 Task: Find connections with filter location Hebi with filter topic #productmanagementwith filter profile language English with filter current company BASF's vegetable seeds business with filter school Rani Channamma University, Belagavi with filter industry Staffing and Recruiting with filter service category AssistanceAdvertising with filter keywords title Valet
Action: Mouse moved to (511, 78)
Screenshot: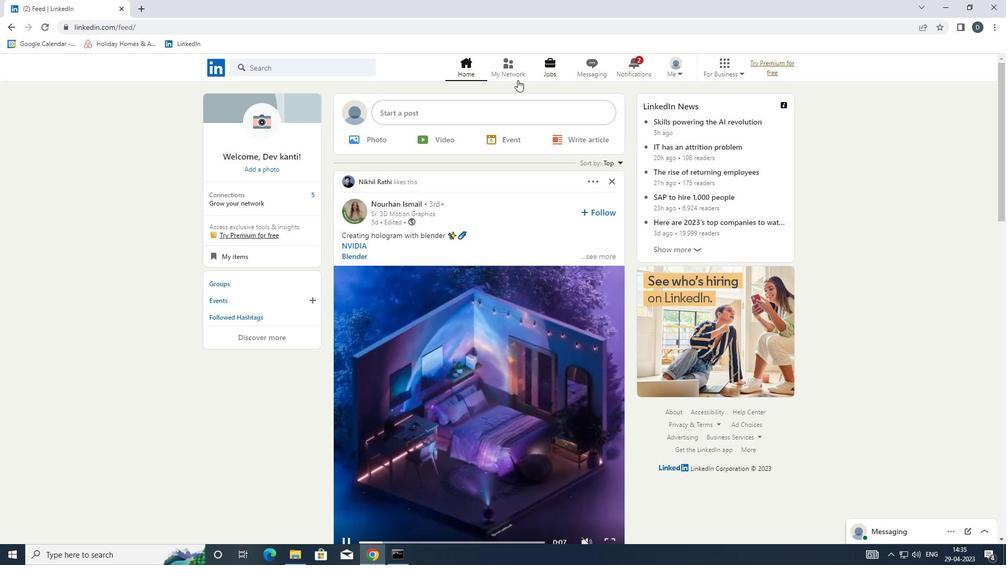 
Action: Mouse pressed left at (511, 78)
Screenshot: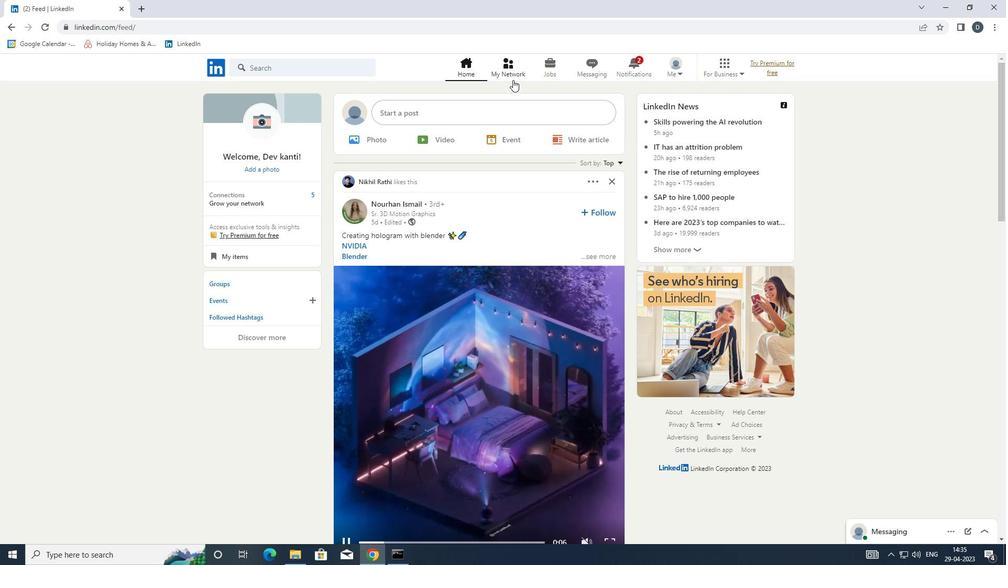 
Action: Mouse moved to (342, 128)
Screenshot: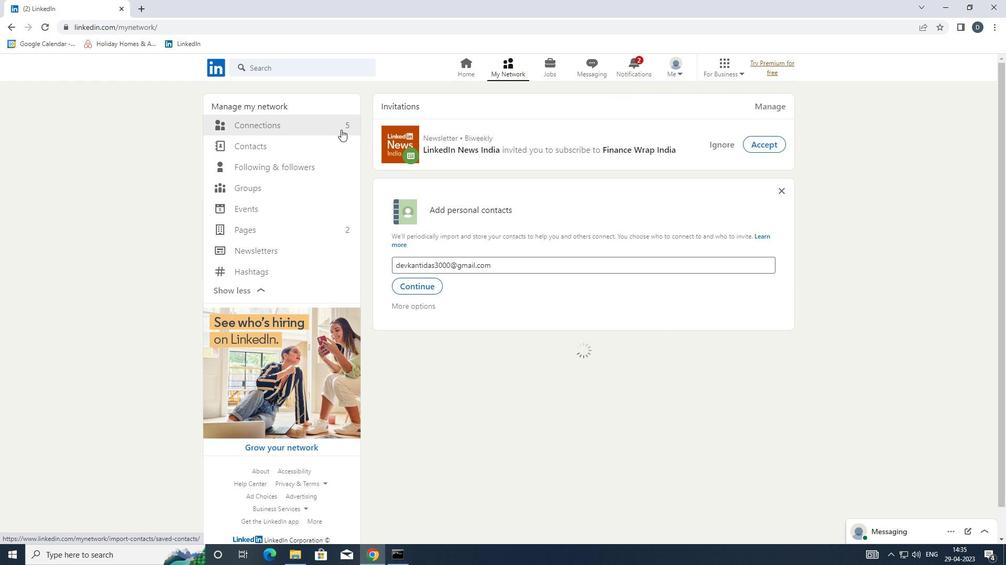 
Action: Mouse pressed left at (342, 128)
Screenshot: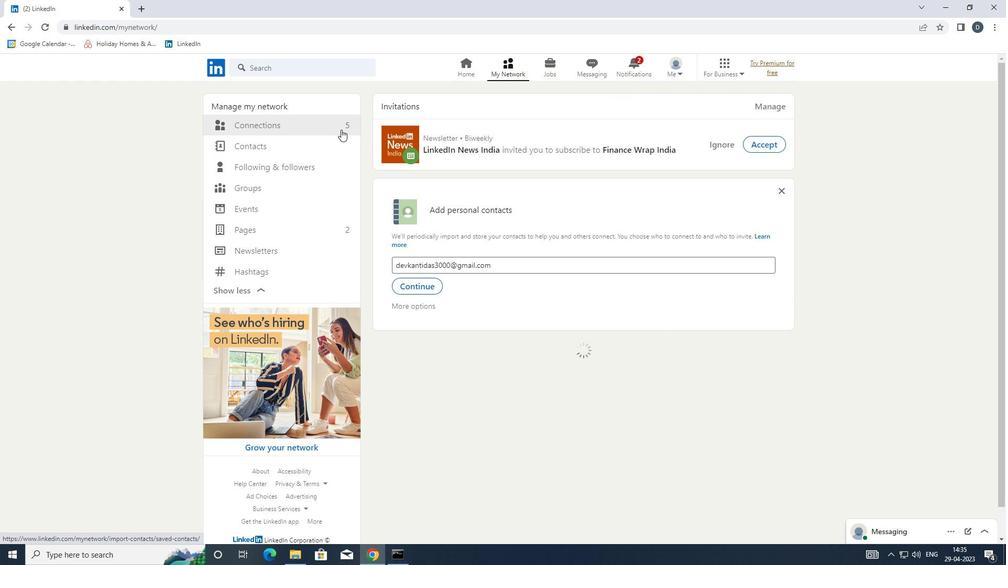 
Action: Mouse moved to (298, 125)
Screenshot: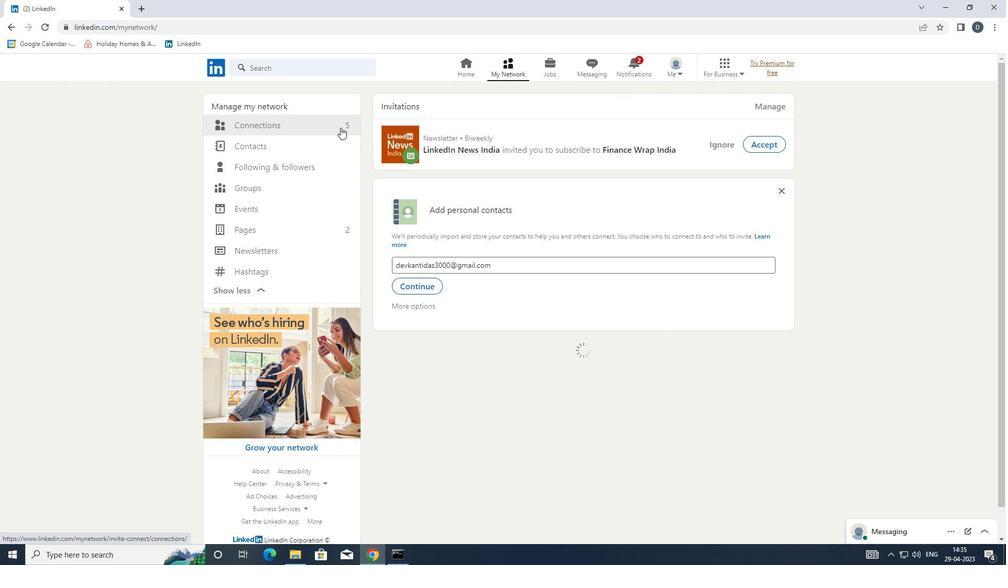 
Action: Mouse pressed left at (298, 125)
Screenshot: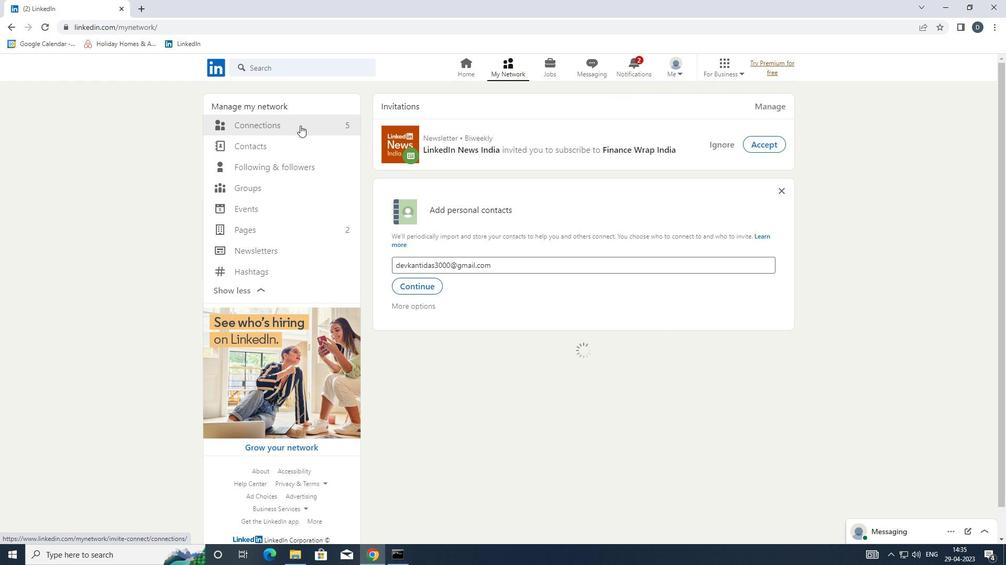 
Action: Mouse moved to (581, 127)
Screenshot: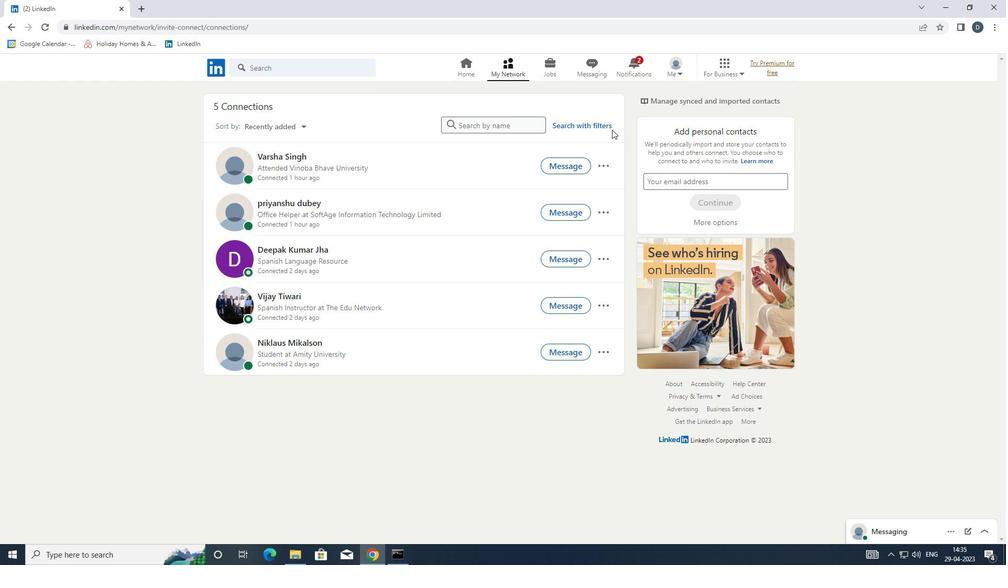 
Action: Mouse pressed left at (581, 127)
Screenshot: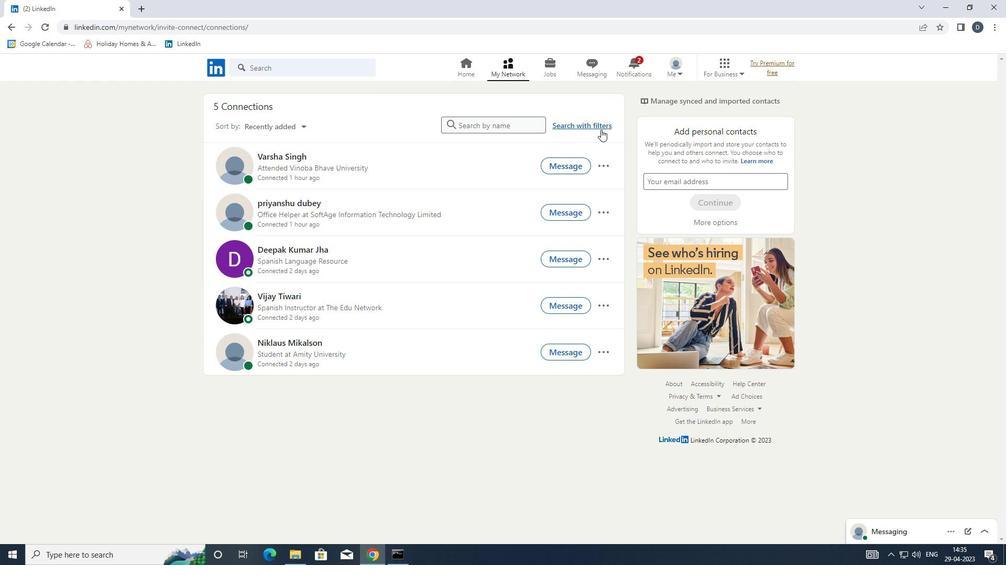 
Action: Mouse moved to (534, 102)
Screenshot: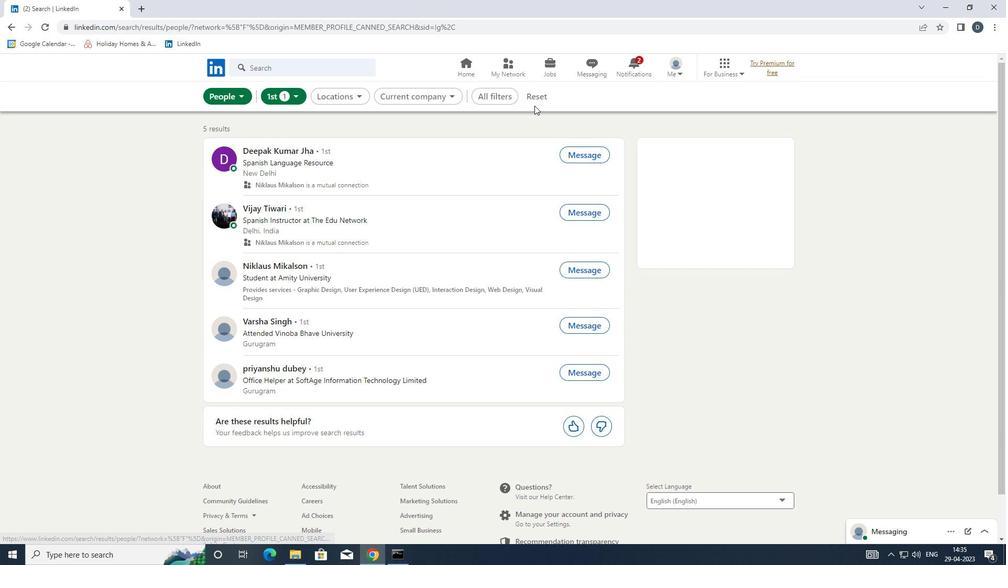
Action: Mouse pressed left at (534, 102)
Screenshot: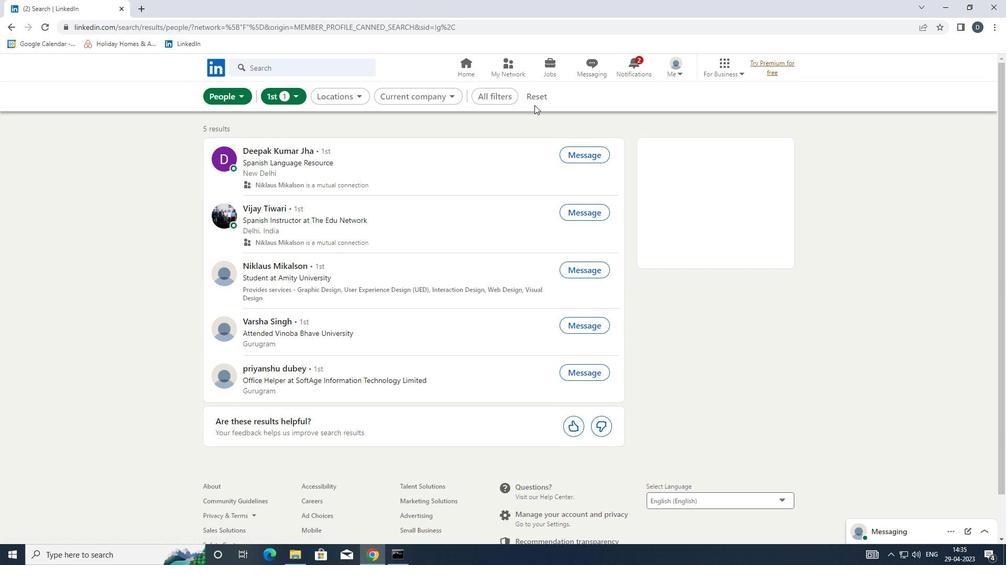 
Action: Mouse moved to (514, 97)
Screenshot: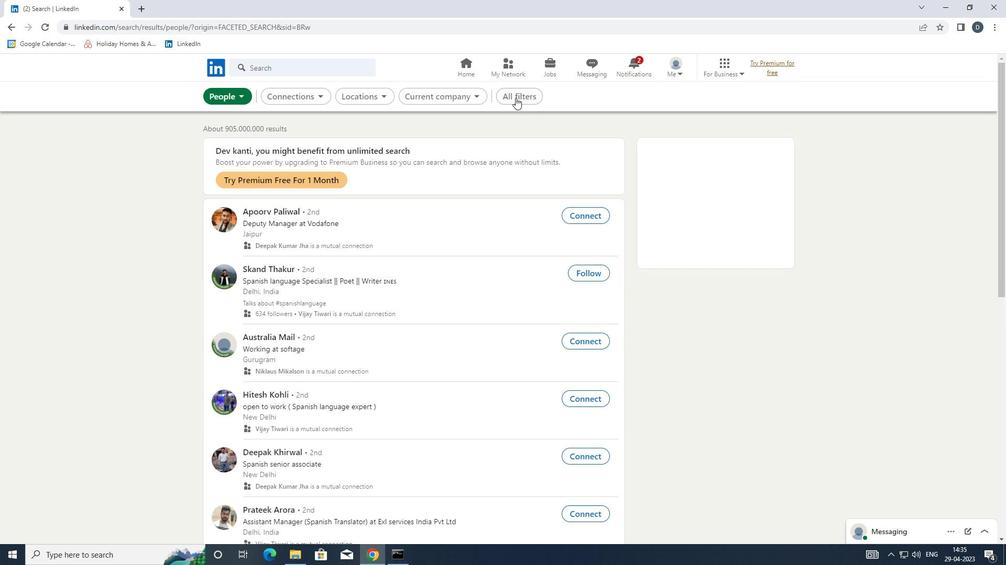 
Action: Mouse pressed left at (514, 97)
Screenshot: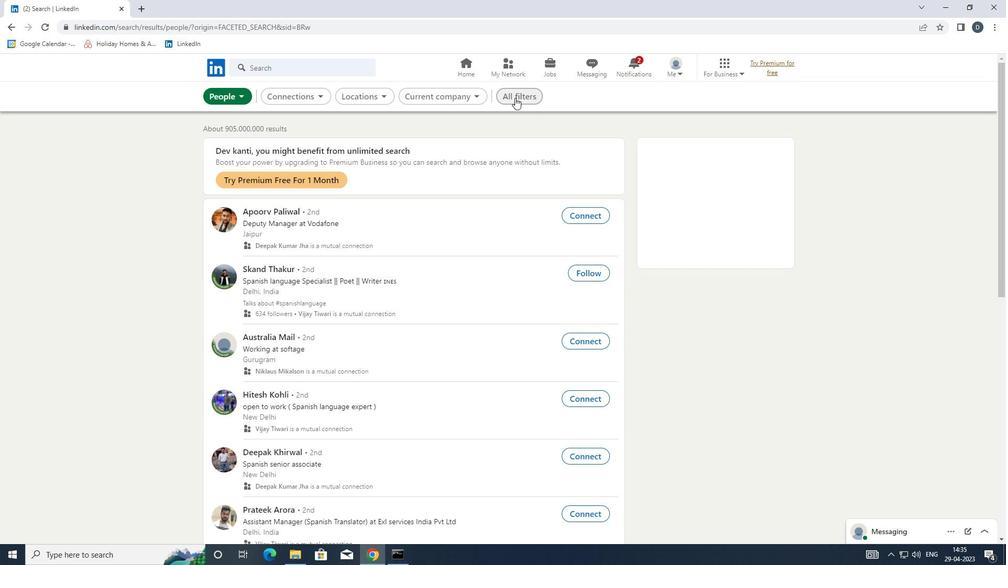 
Action: Mouse moved to (811, 336)
Screenshot: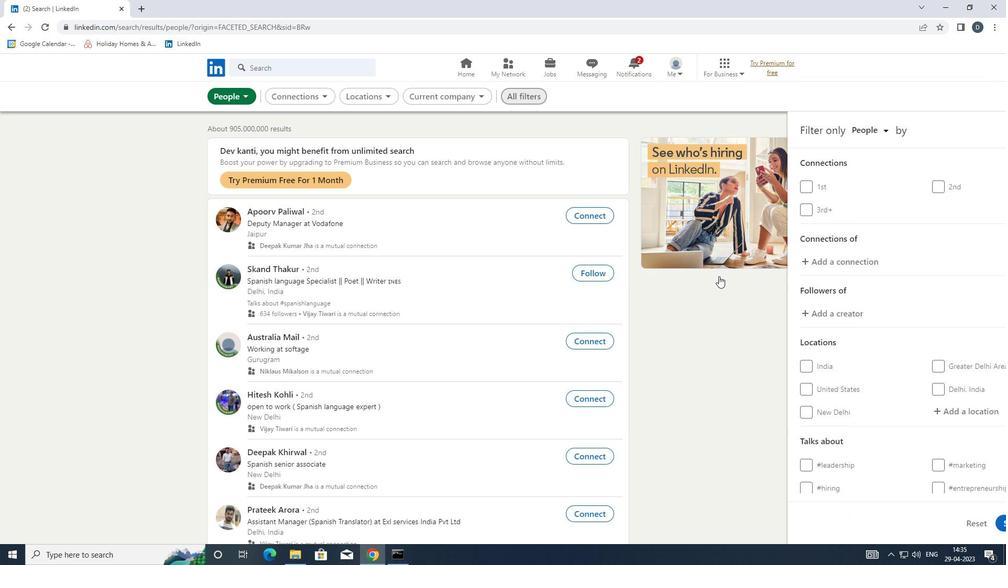 
Action: Mouse scrolled (811, 336) with delta (0, 0)
Screenshot: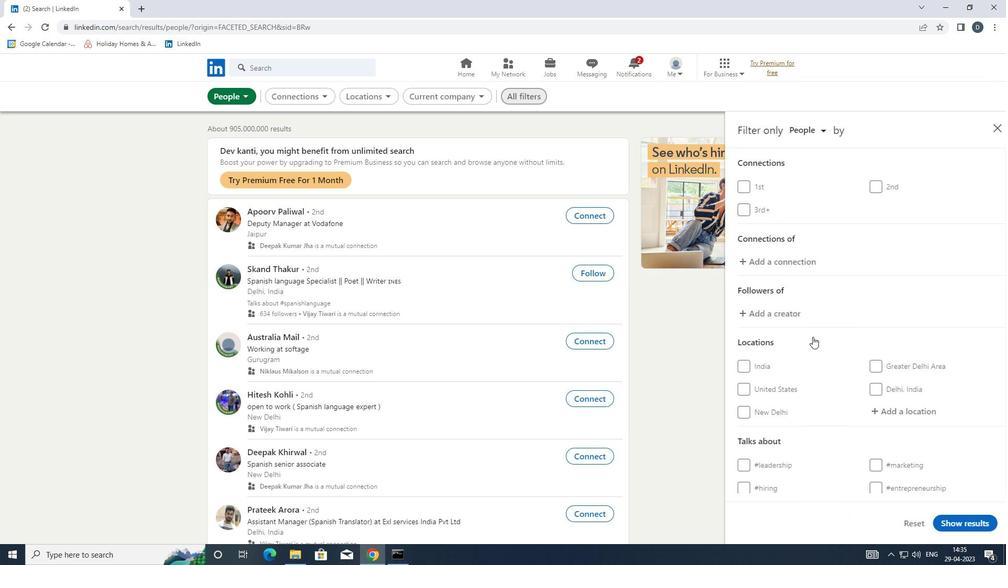 
Action: Mouse scrolled (811, 336) with delta (0, 0)
Screenshot: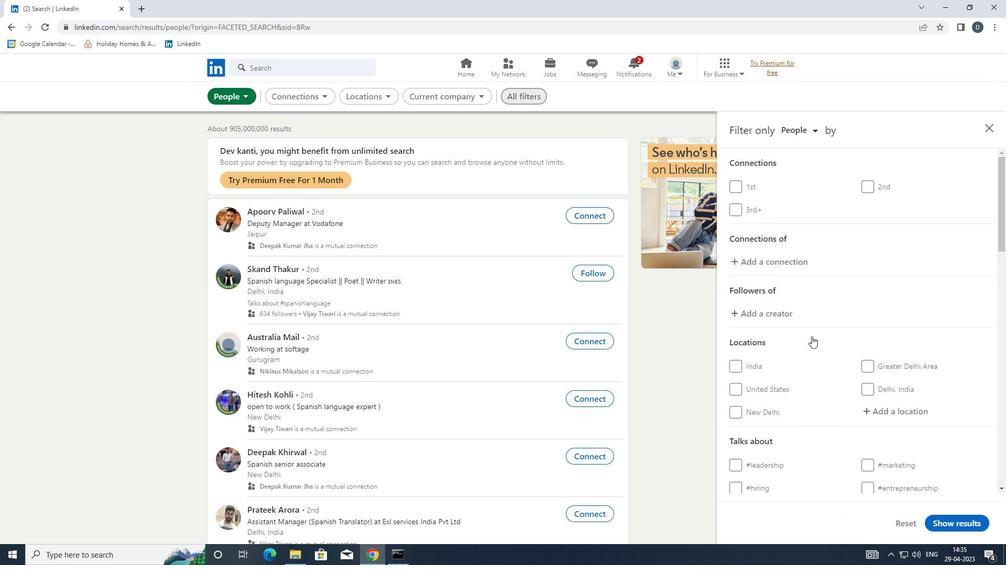 
Action: Mouse moved to (906, 314)
Screenshot: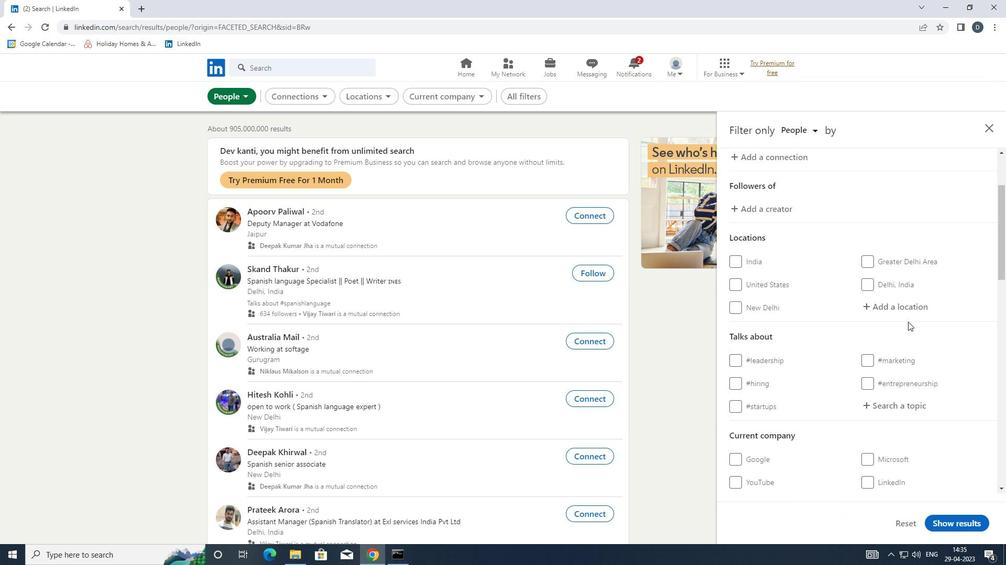 
Action: Mouse pressed left at (906, 314)
Screenshot: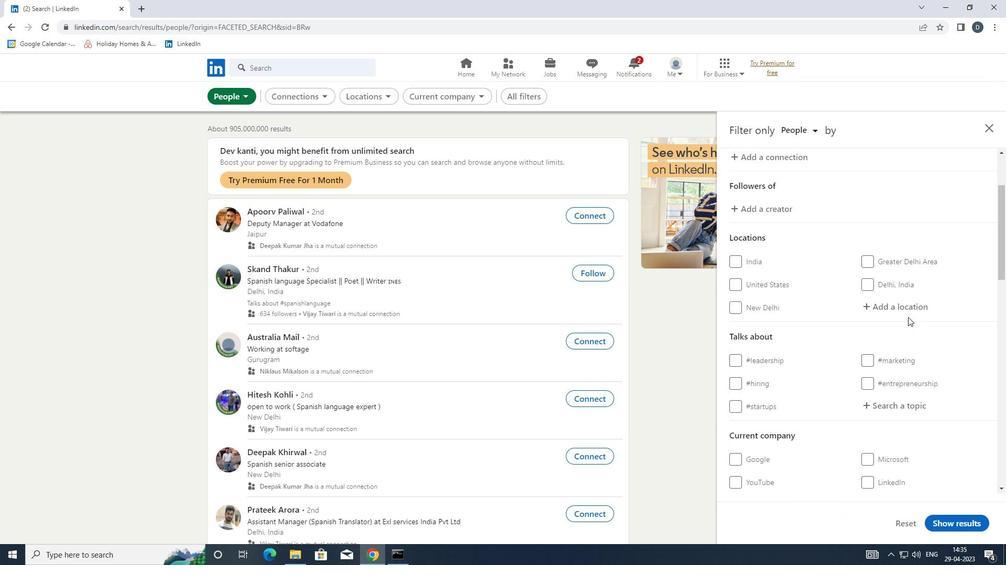 
Action: Mouse moved to (784, 346)
Screenshot: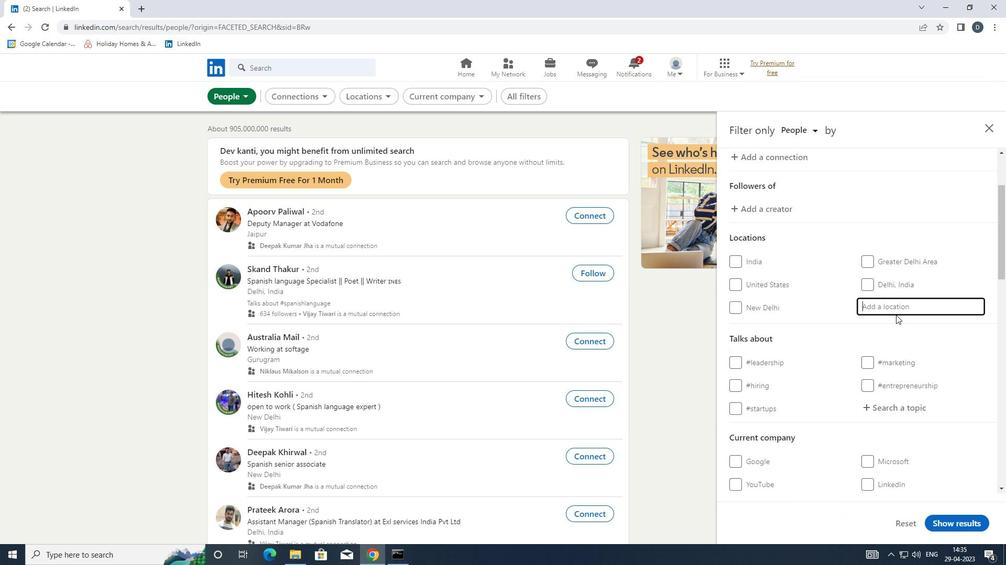 
Action: Key pressed <Key.shift>HEBI<Key.down><Key.enter>
Screenshot: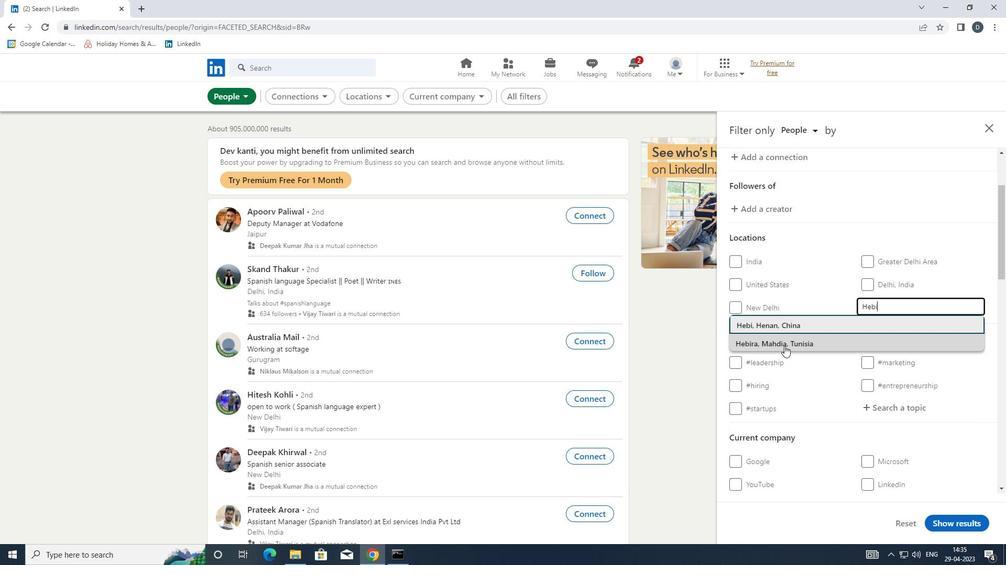
Action: Mouse scrolled (784, 345) with delta (0, 0)
Screenshot: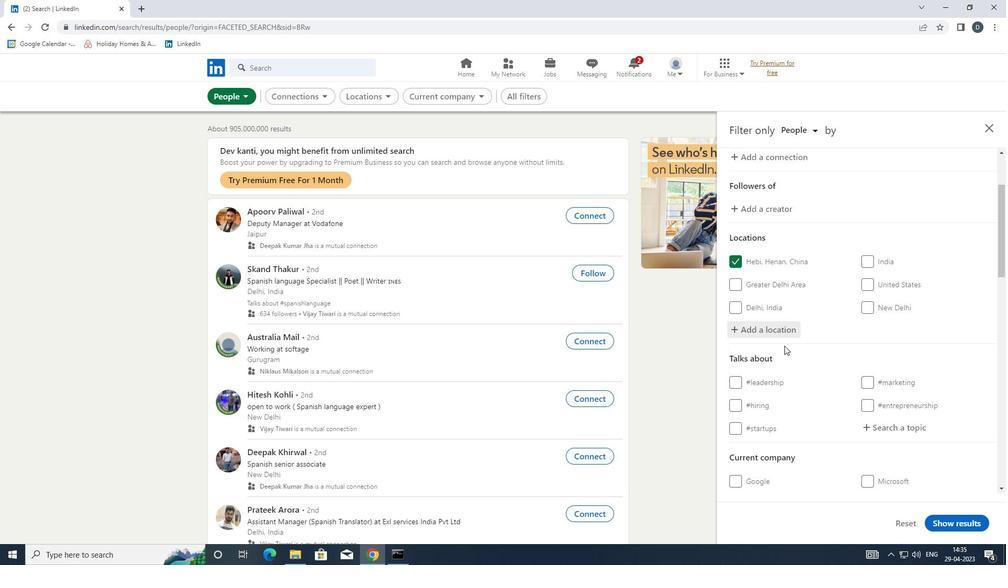 
Action: Mouse scrolled (784, 345) with delta (0, 0)
Screenshot: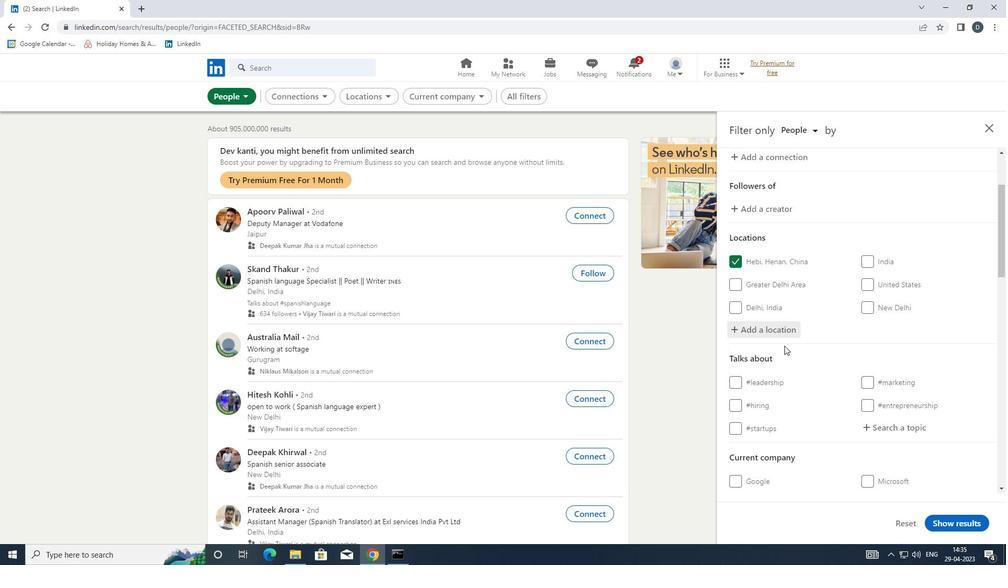 
Action: Mouse scrolled (784, 345) with delta (0, 0)
Screenshot: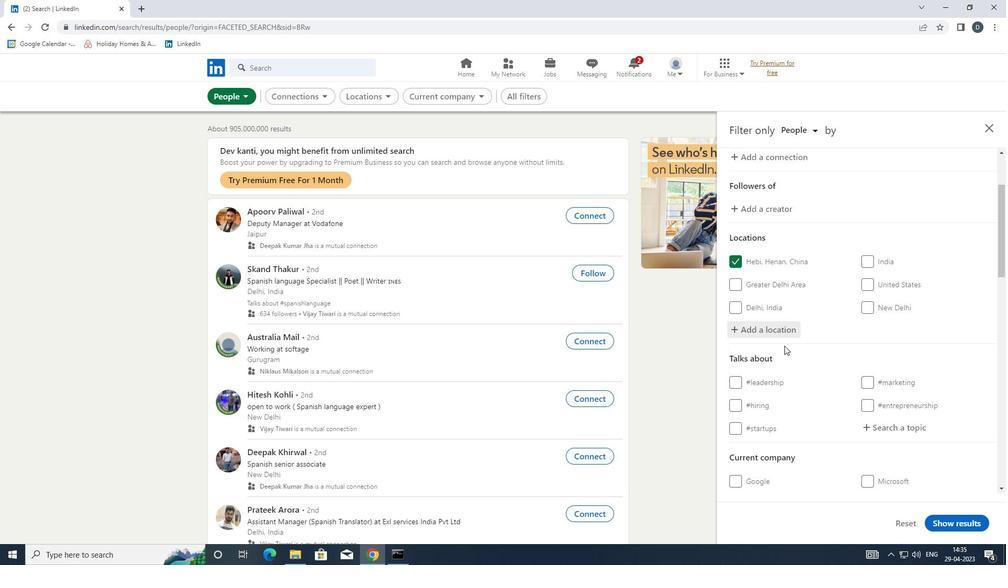 
Action: Mouse moved to (895, 268)
Screenshot: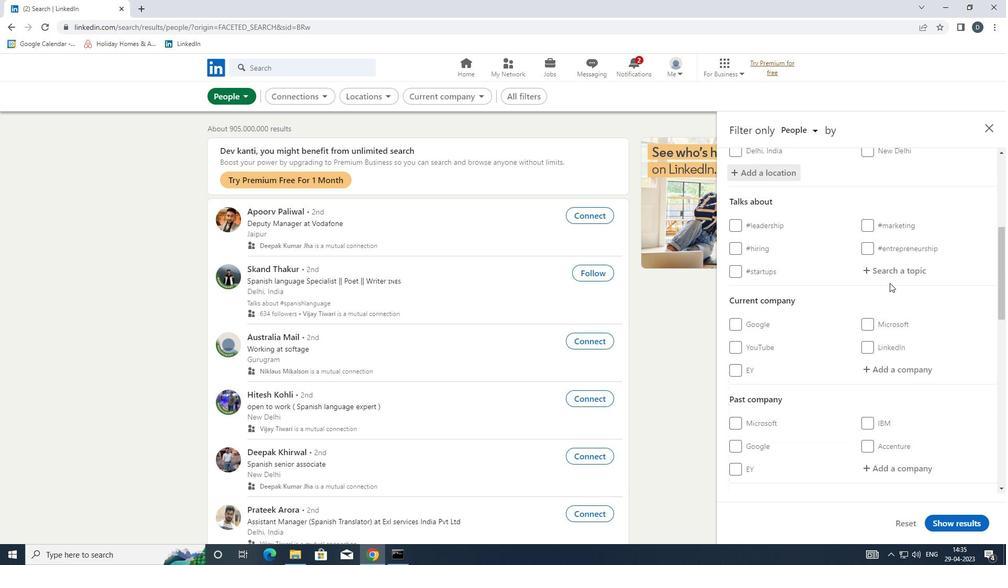 
Action: Mouse pressed left at (895, 268)
Screenshot: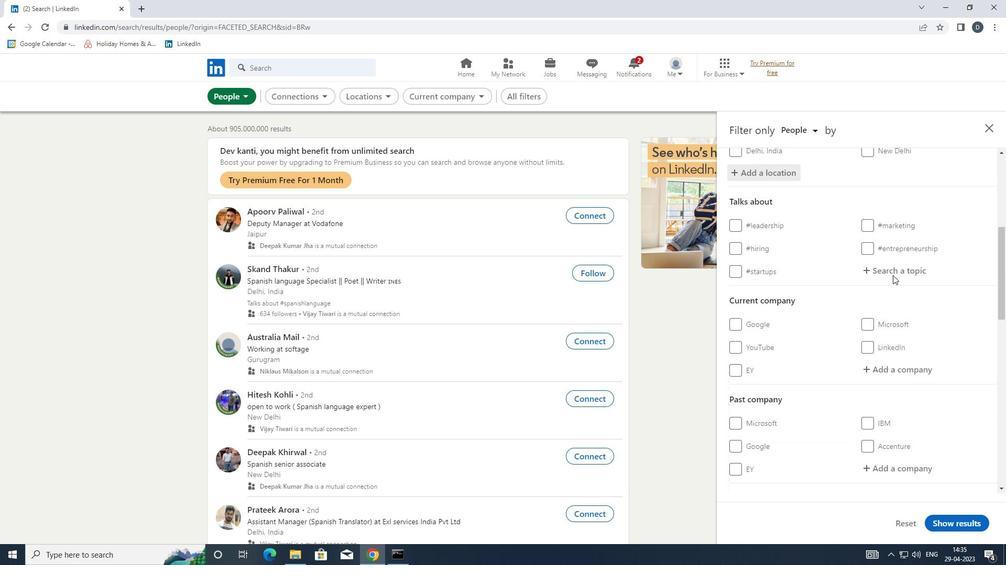 
Action: Mouse moved to (876, 264)
Screenshot: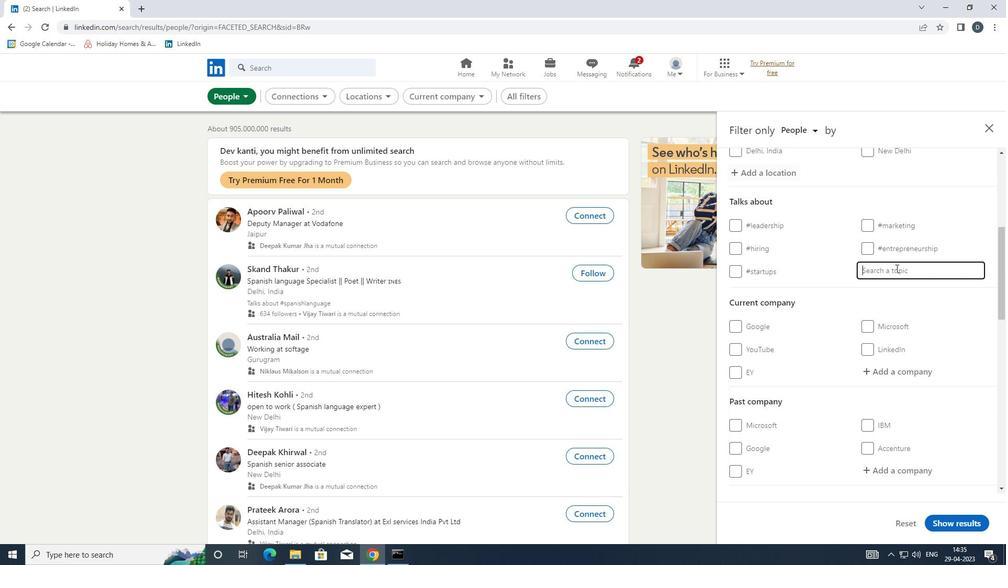 
Action: Key pressed <Key.shift>
Screenshot: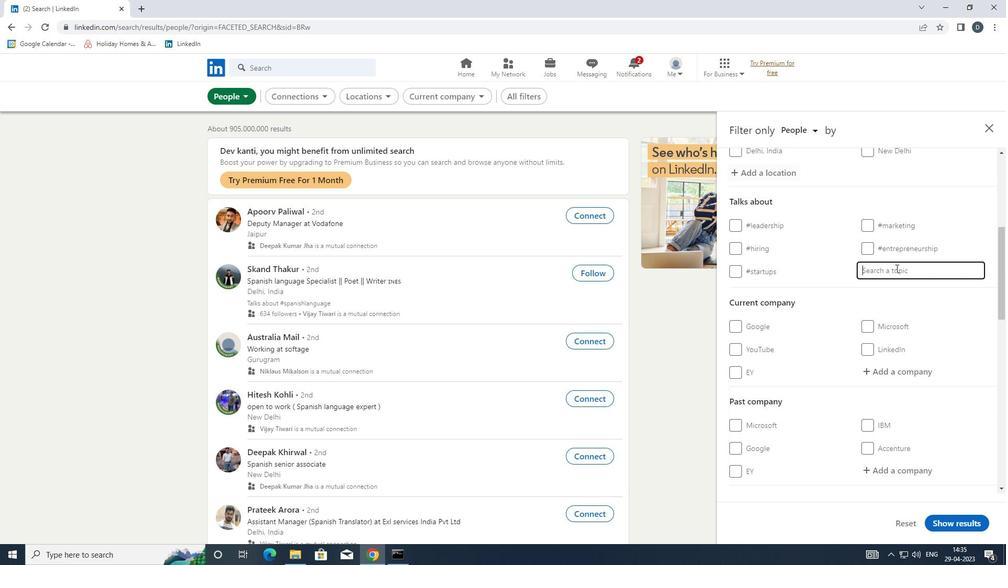 
Action: Mouse moved to (791, 275)
Screenshot: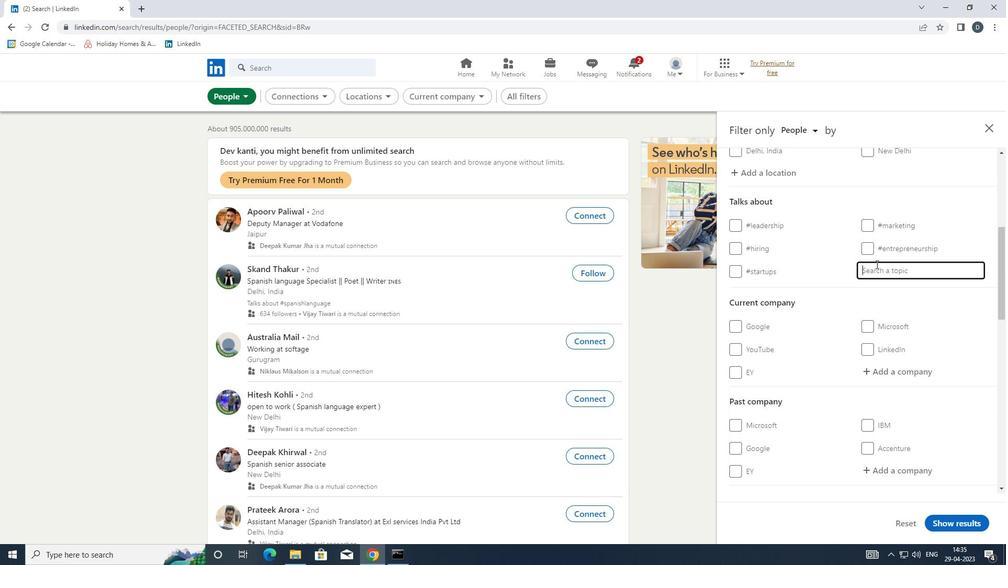 
Action: Key pressed <Key.shift>#PRODUCTMANAGEMENT
Screenshot: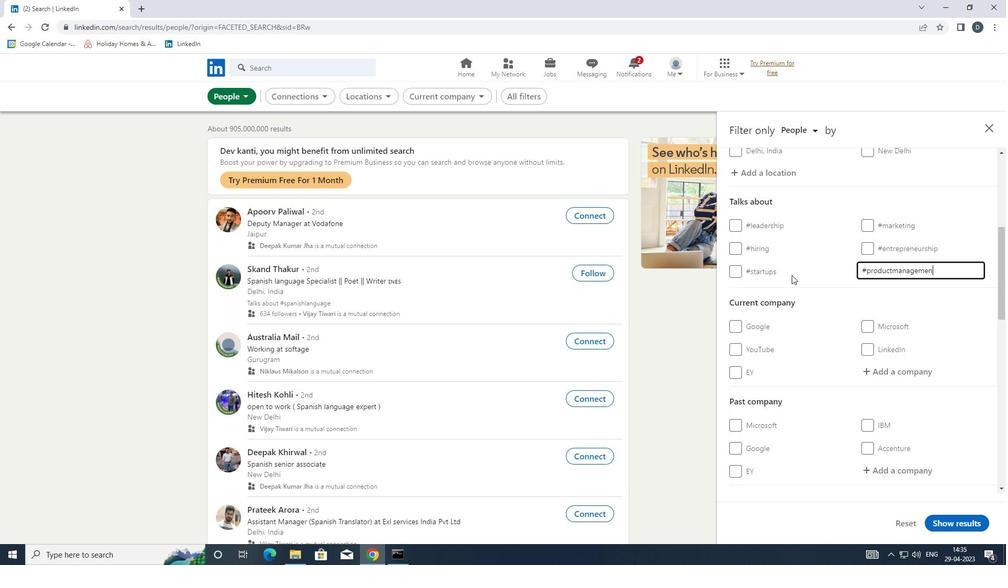 
Action: Mouse moved to (910, 313)
Screenshot: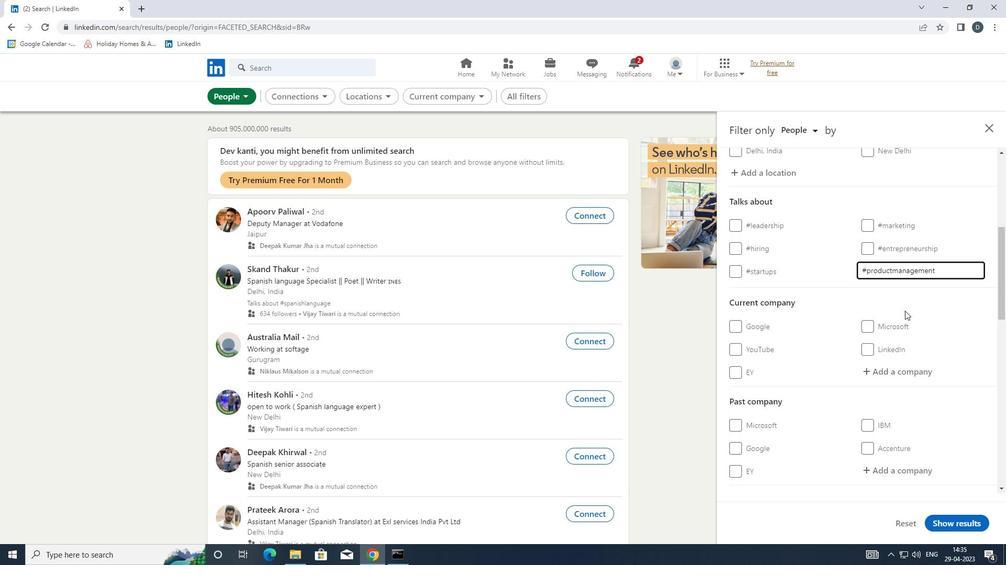 
Action: Mouse scrolled (910, 312) with delta (0, 0)
Screenshot: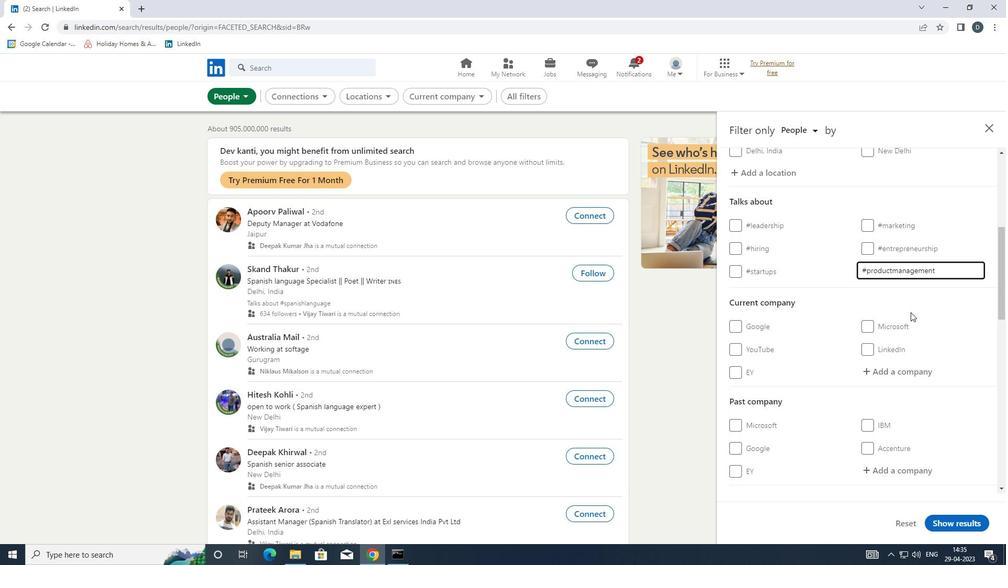 
Action: Mouse scrolled (910, 312) with delta (0, 0)
Screenshot: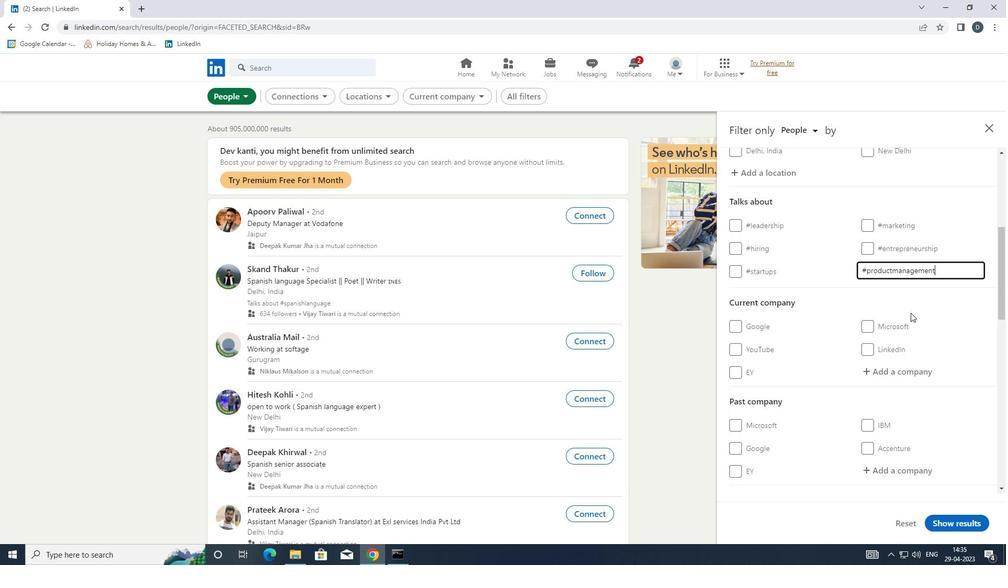 
Action: Mouse scrolled (910, 312) with delta (0, 0)
Screenshot: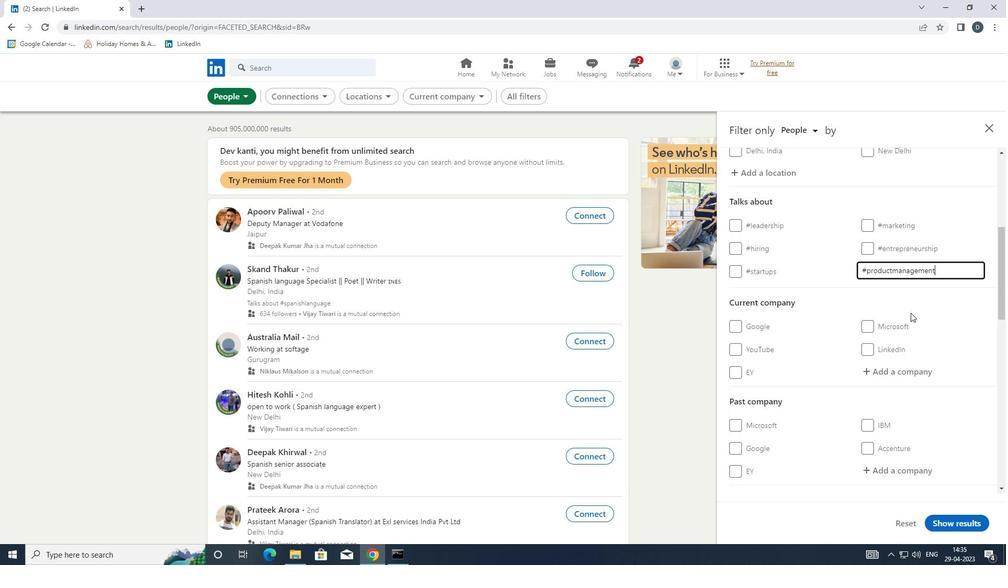 
Action: Mouse moved to (910, 291)
Screenshot: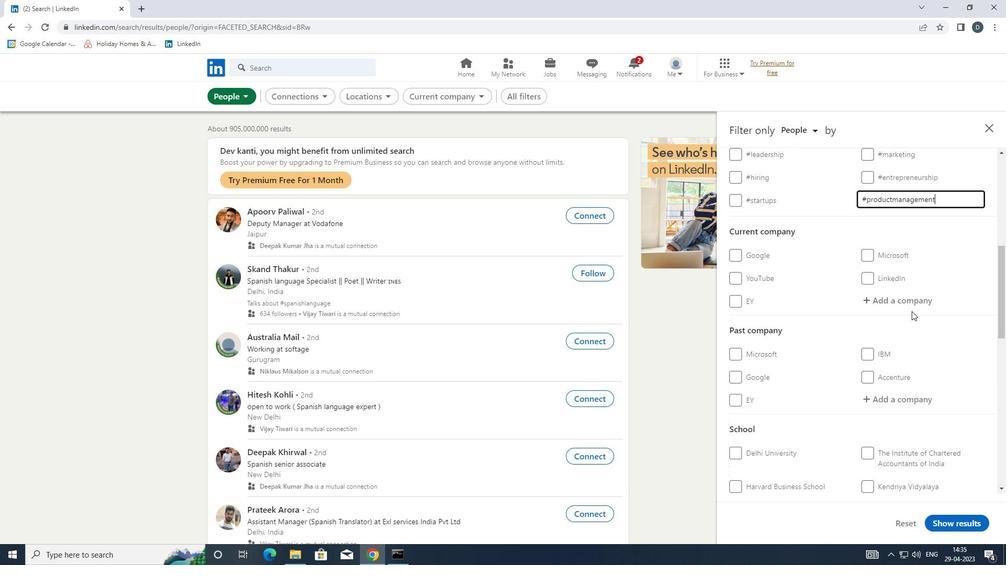 
Action: Mouse scrolled (910, 290) with delta (0, 0)
Screenshot: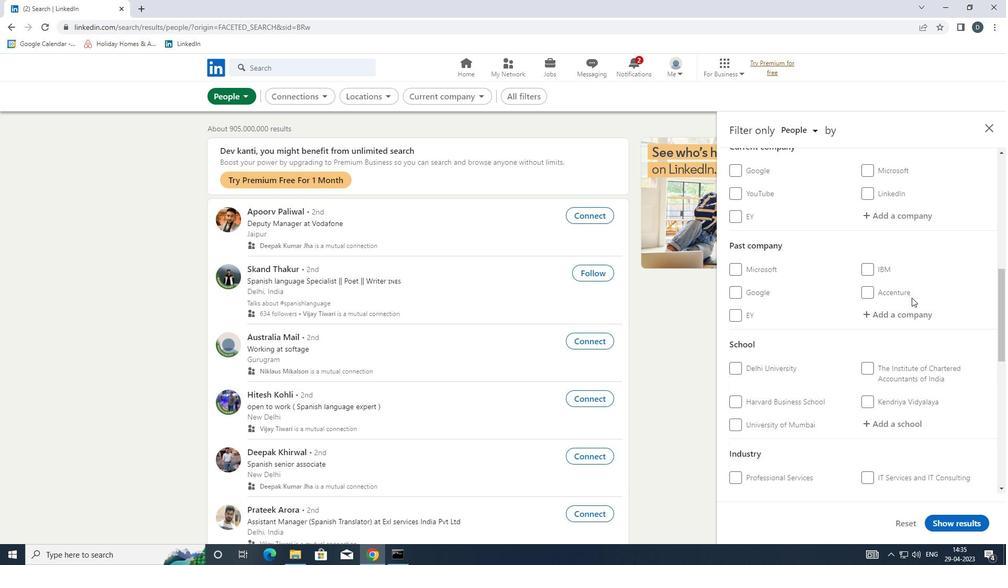 
Action: Mouse scrolled (910, 290) with delta (0, 0)
Screenshot: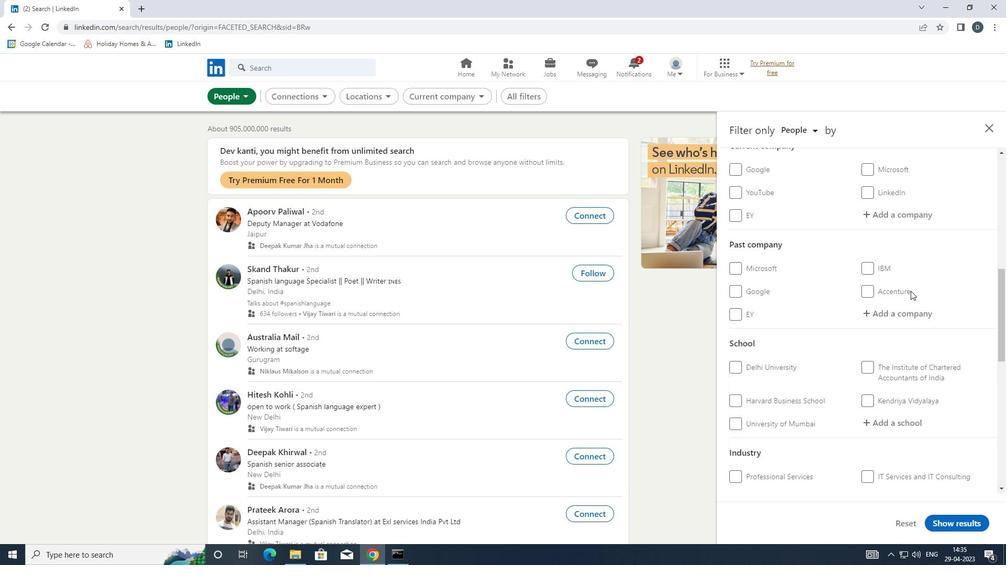 
Action: Mouse scrolled (910, 290) with delta (0, 0)
Screenshot: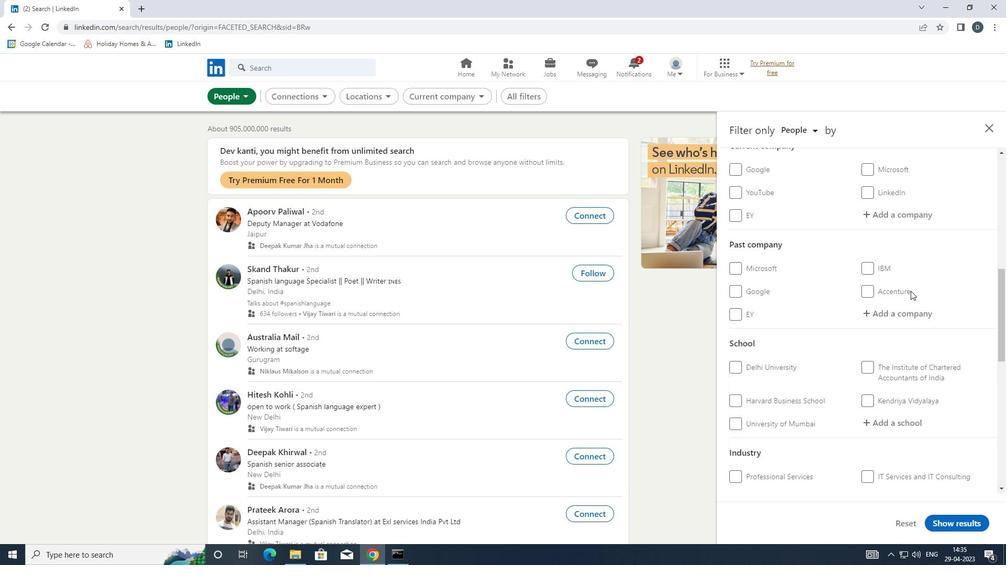 
Action: Mouse scrolled (910, 290) with delta (0, 0)
Screenshot: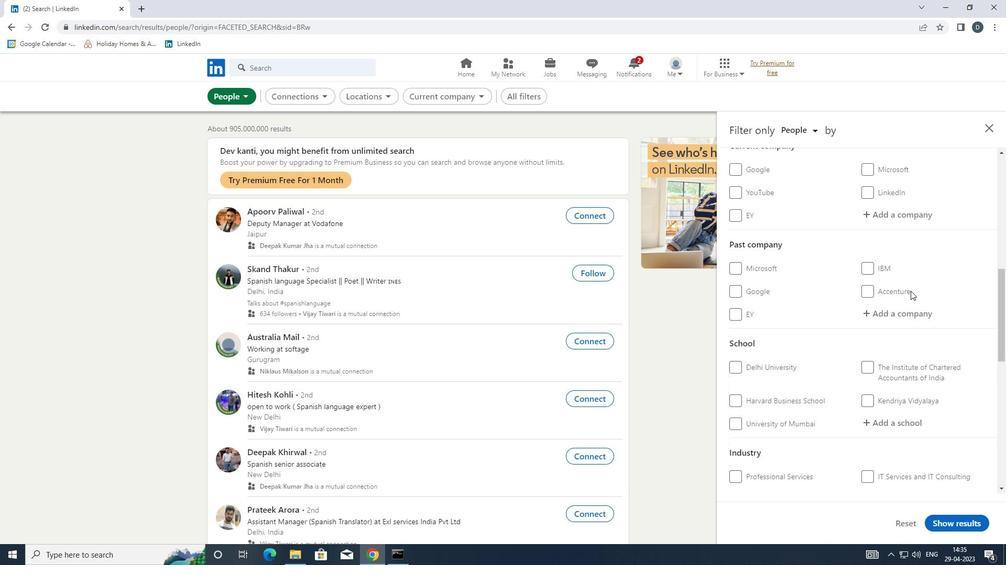 
Action: Mouse scrolled (910, 290) with delta (0, 0)
Screenshot: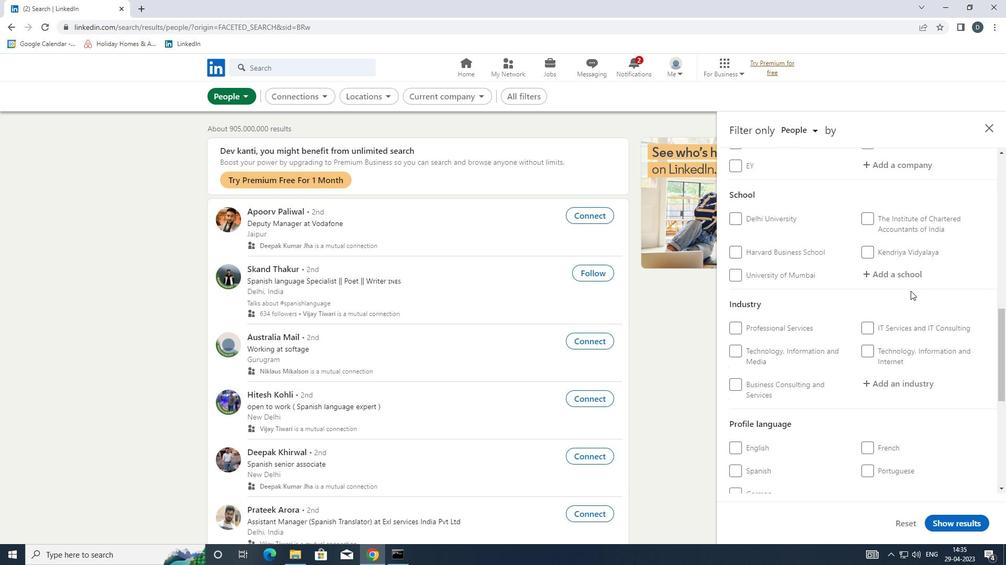 
Action: Mouse scrolled (910, 290) with delta (0, 0)
Screenshot: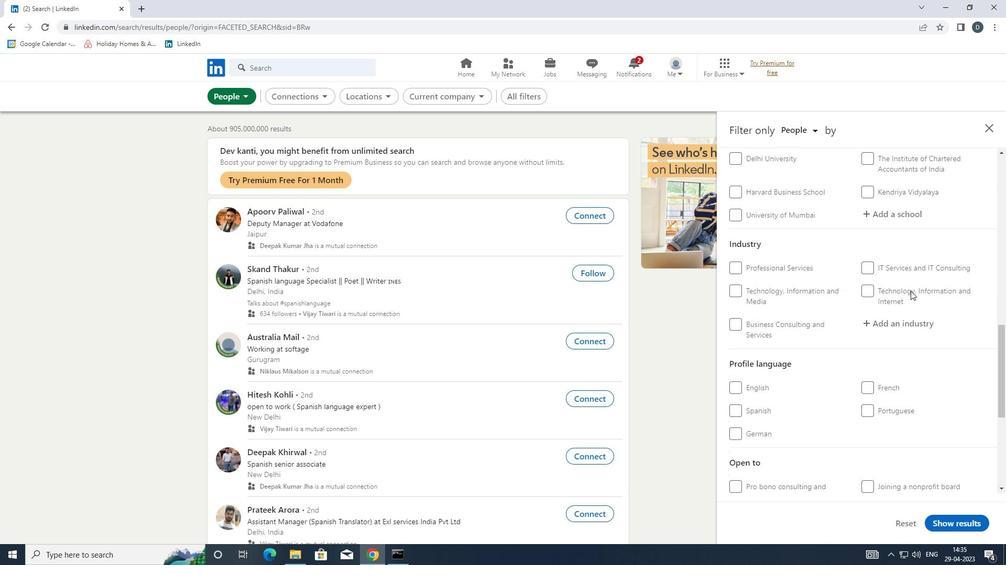
Action: Mouse moved to (752, 286)
Screenshot: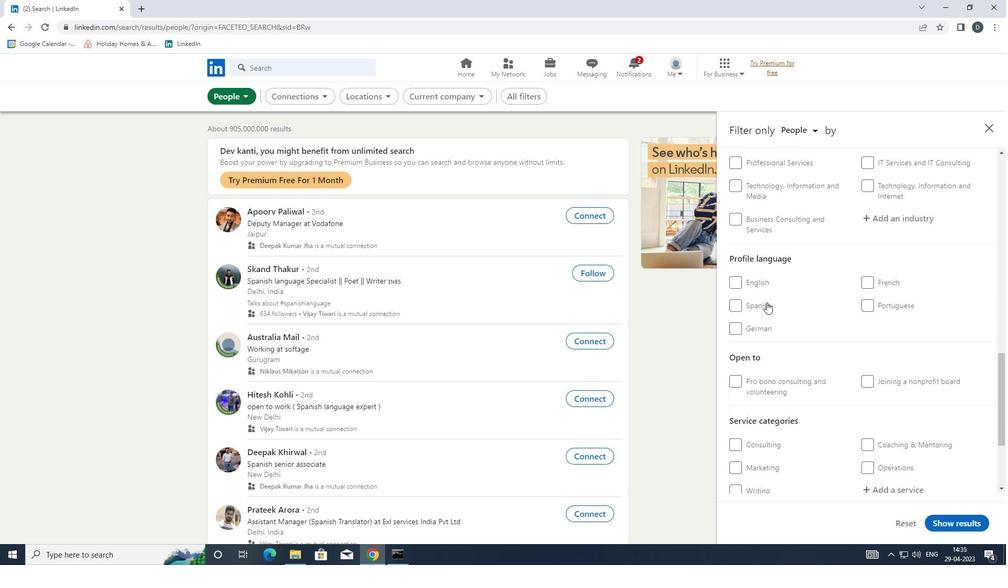 
Action: Mouse pressed left at (752, 286)
Screenshot: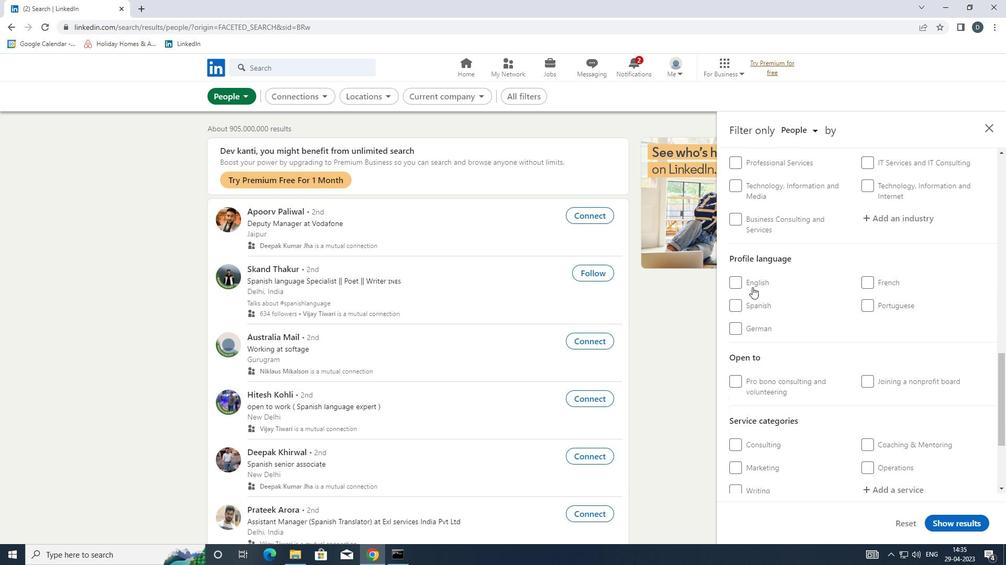 
Action: Mouse moved to (782, 290)
Screenshot: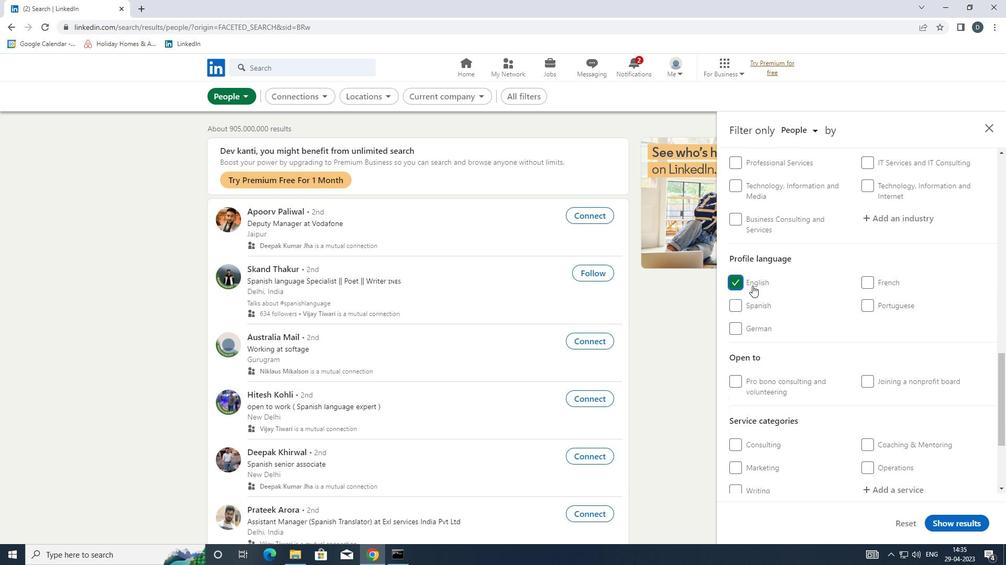 
Action: Mouse scrolled (782, 290) with delta (0, 0)
Screenshot: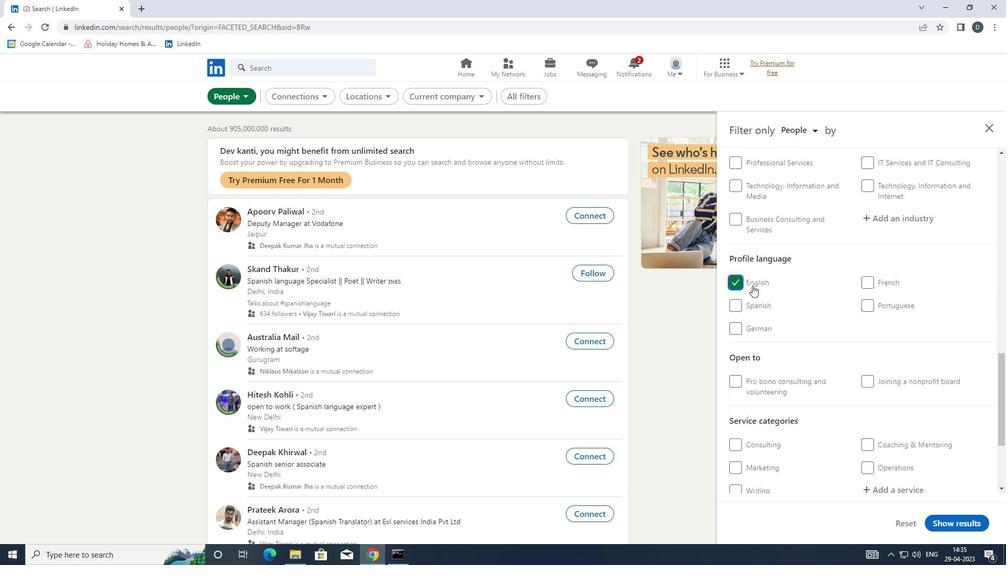 
Action: Mouse scrolled (782, 290) with delta (0, 0)
Screenshot: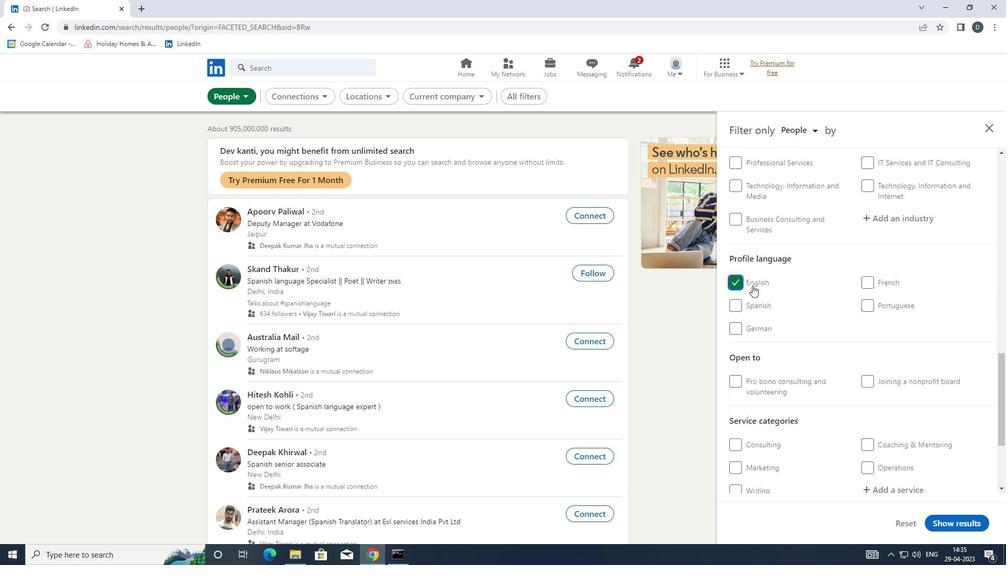 
Action: Mouse scrolled (782, 290) with delta (0, 0)
Screenshot: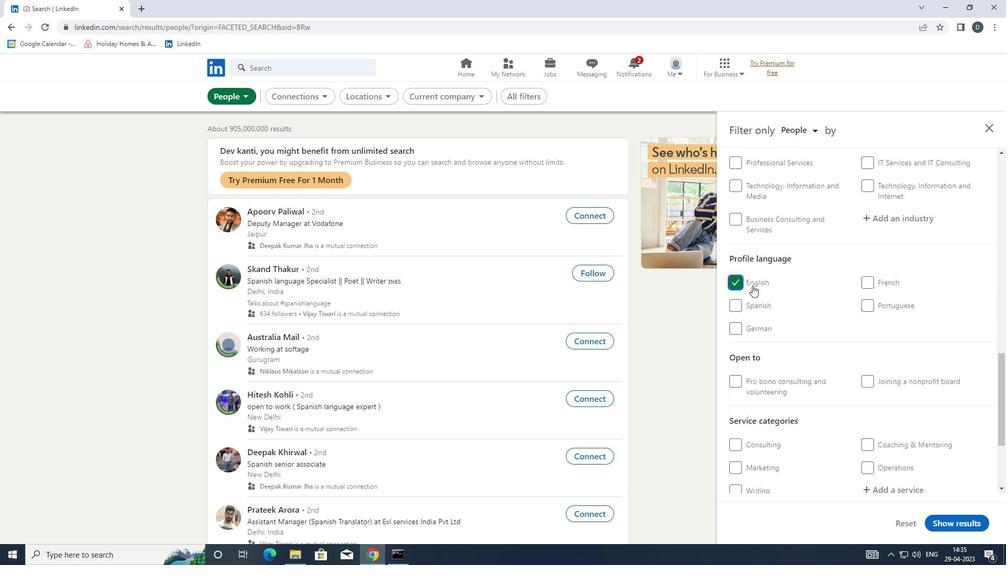
Action: Mouse scrolled (782, 290) with delta (0, 0)
Screenshot: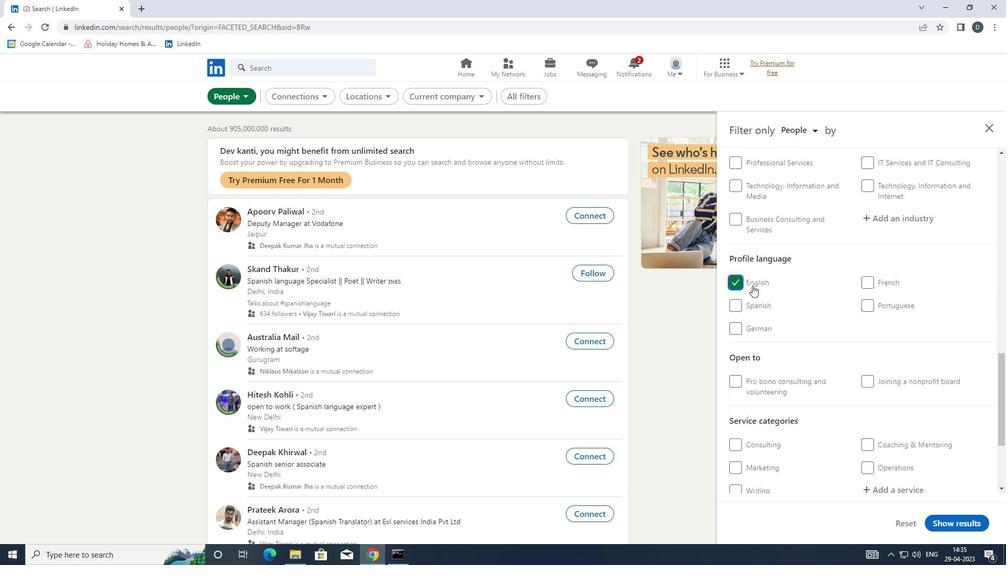 
Action: Mouse scrolled (782, 290) with delta (0, 0)
Screenshot: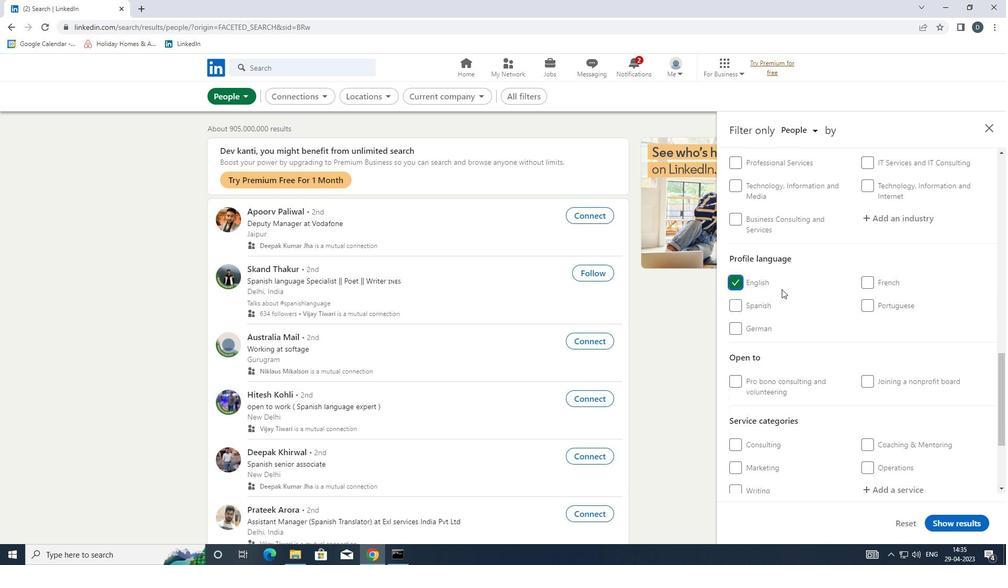 
Action: Mouse moved to (785, 291)
Screenshot: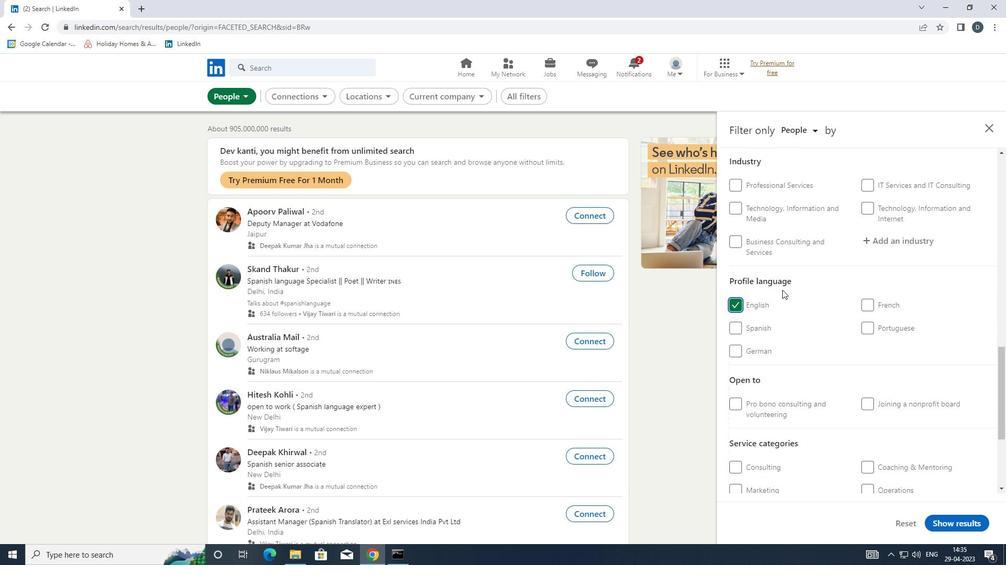 
Action: Mouse scrolled (785, 291) with delta (0, 0)
Screenshot: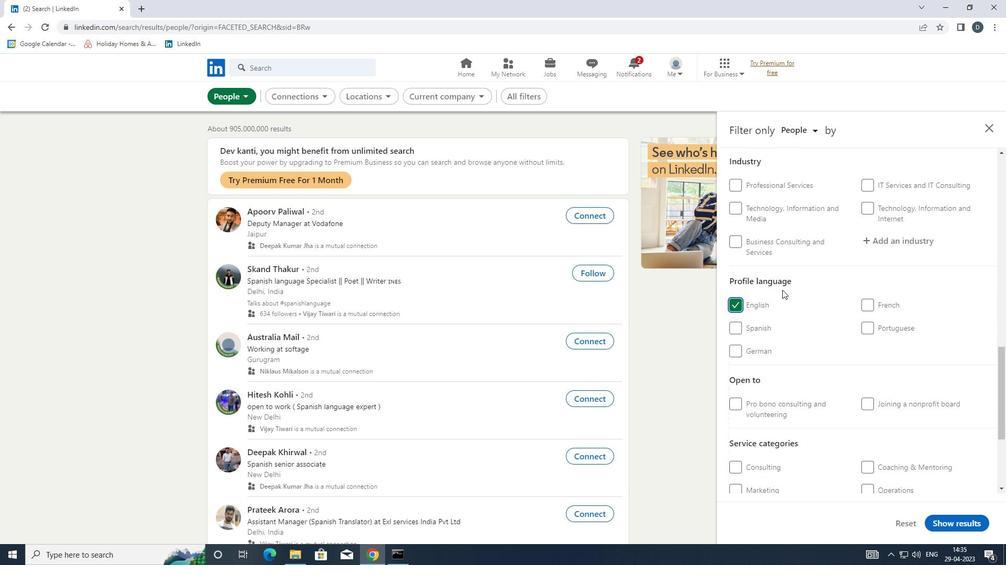 
Action: Mouse scrolled (785, 291) with delta (0, 0)
Screenshot: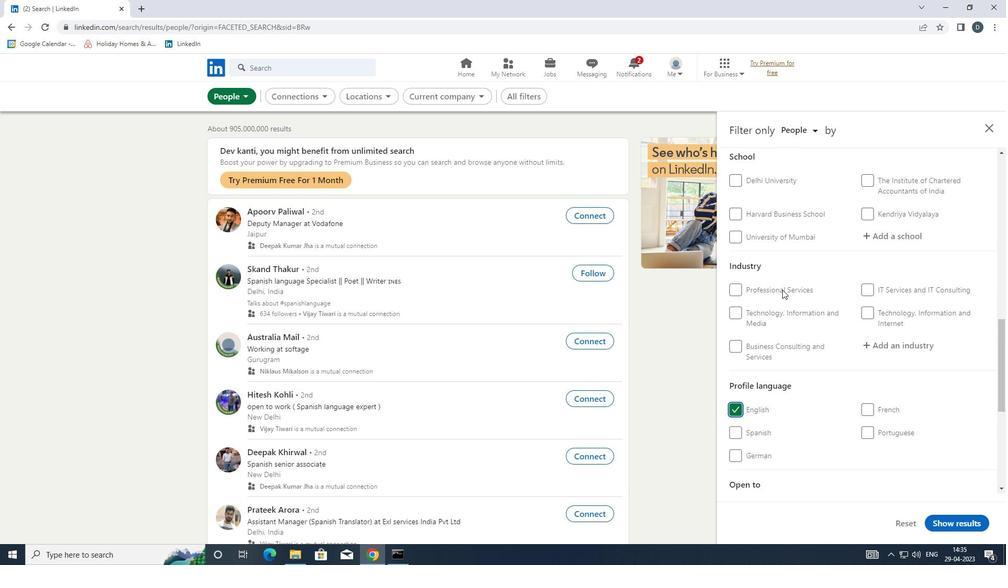 
Action: Mouse moved to (888, 262)
Screenshot: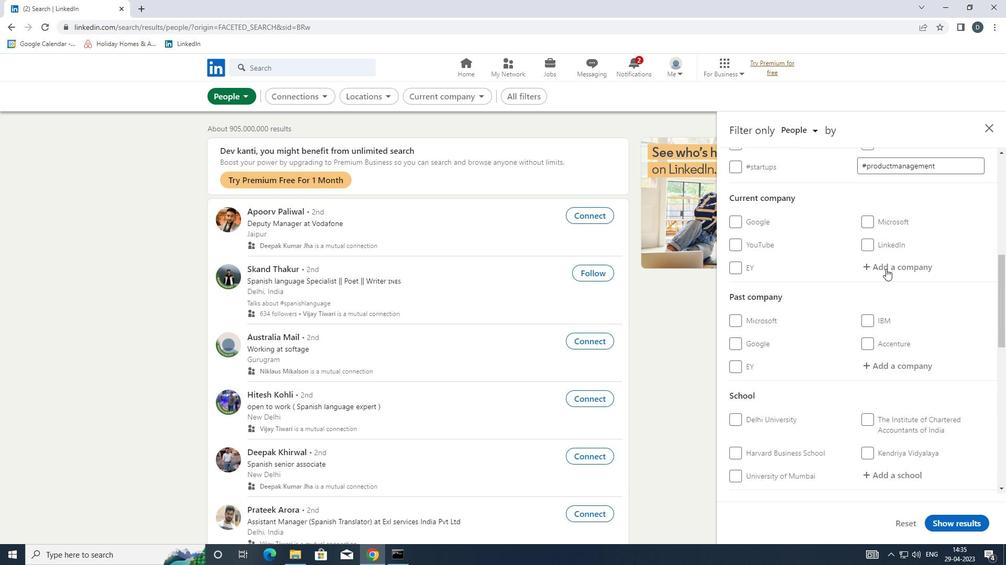 
Action: Mouse pressed left at (888, 262)
Screenshot: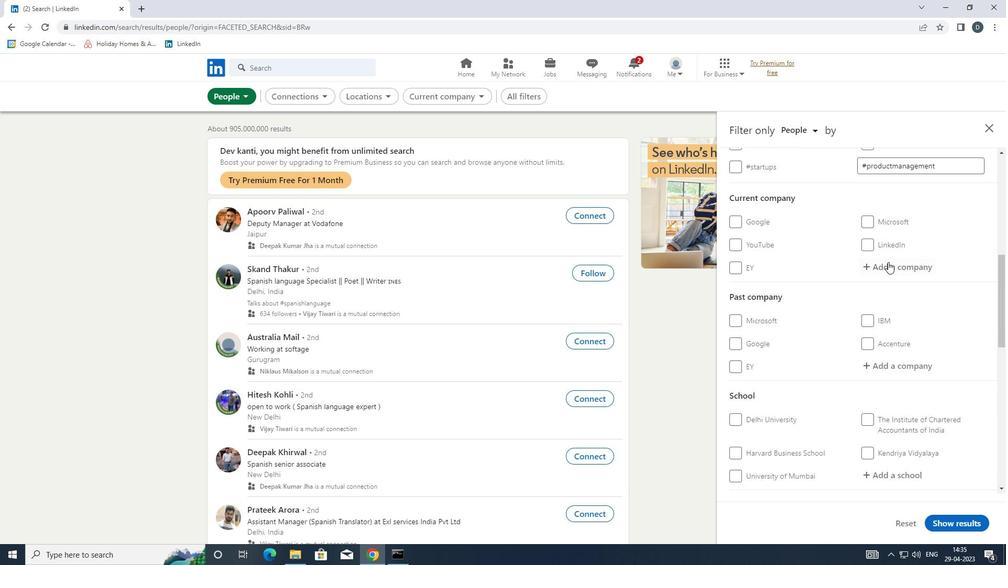 
Action: Key pressed <Key.shift>ctrl+BASF'S
Screenshot: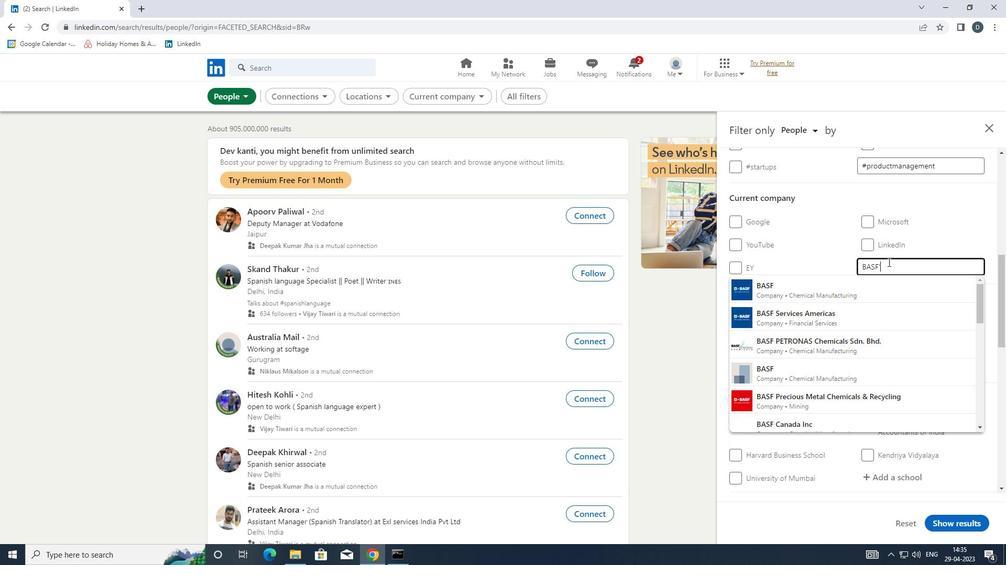 
Action: Mouse moved to (891, 270)
Screenshot: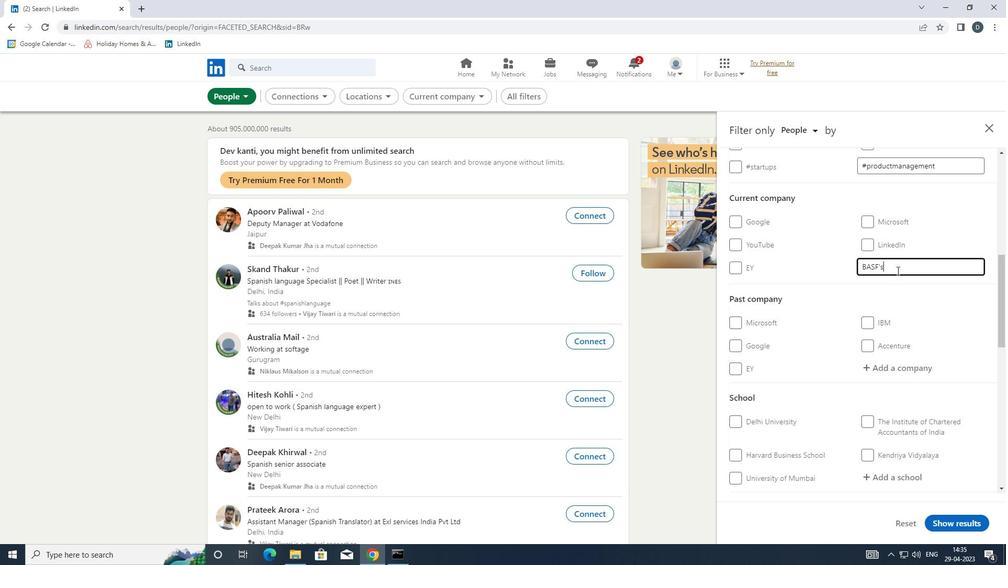 
Action: Key pressed <Key.space>VEGETABLE<Key.space>SEEDS<Key.space>BUSINESS
Screenshot: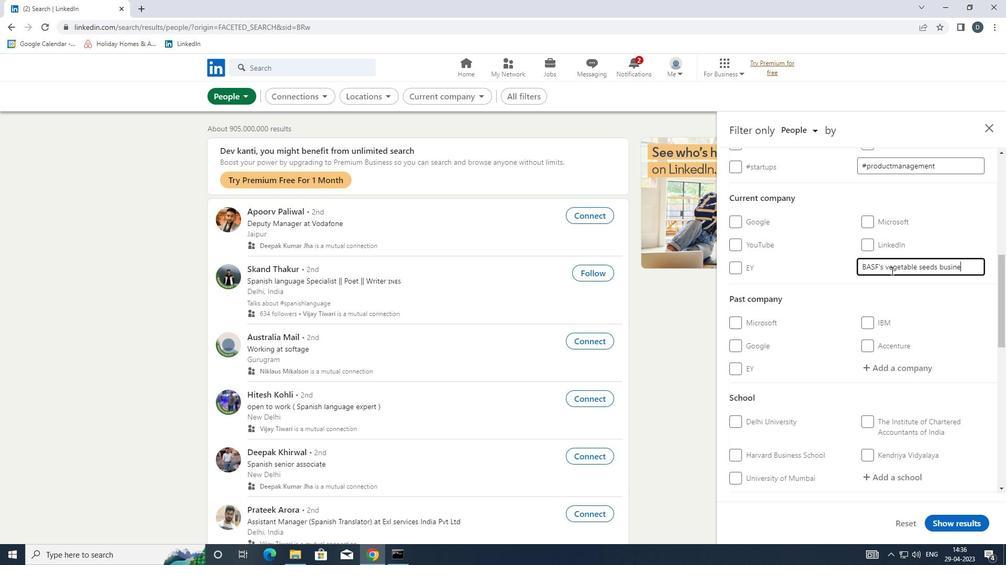 
Action: Mouse moved to (916, 278)
Screenshot: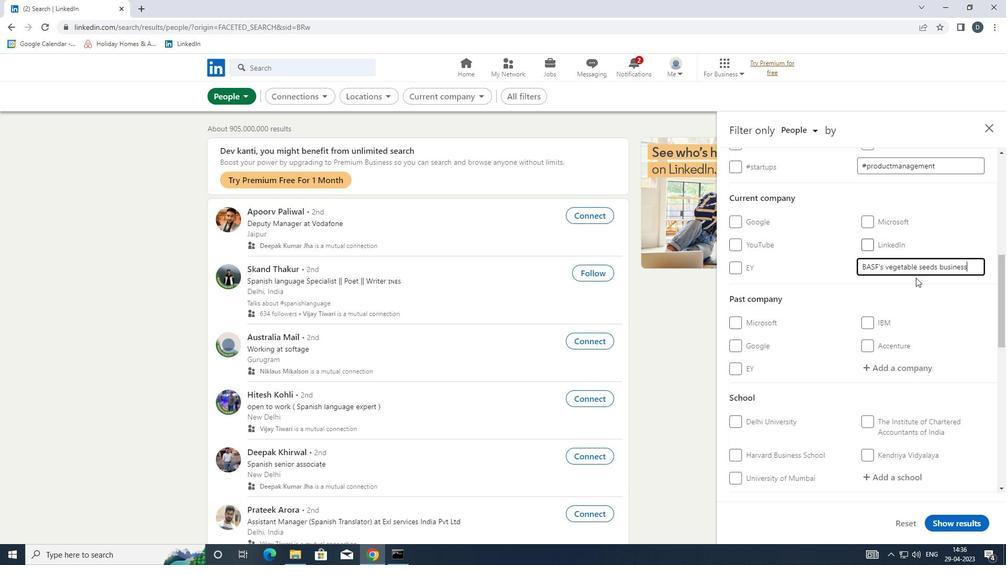 
Action: Mouse scrolled (916, 278) with delta (0, 0)
Screenshot: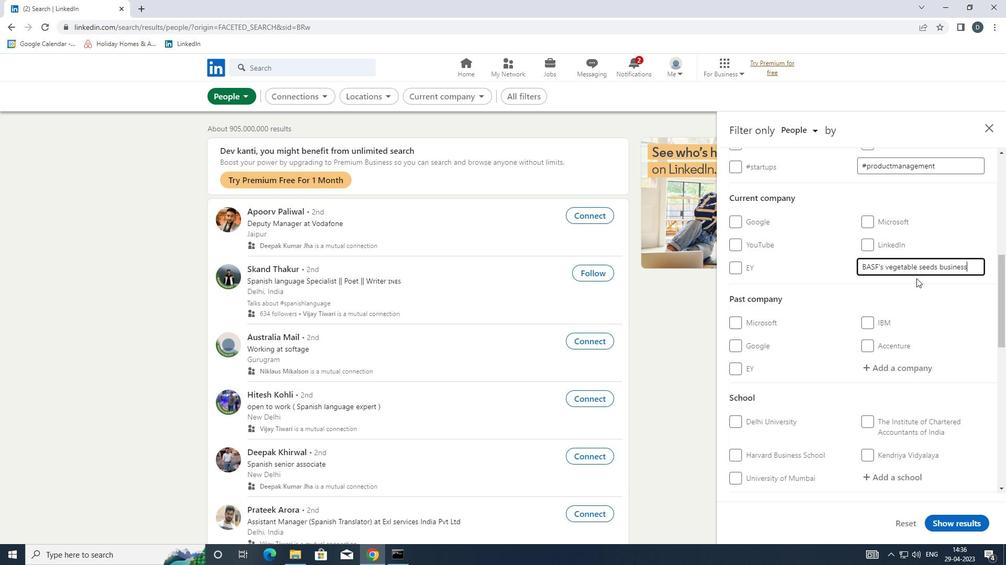
Action: Mouse moved to (917, 278)
Screenshot: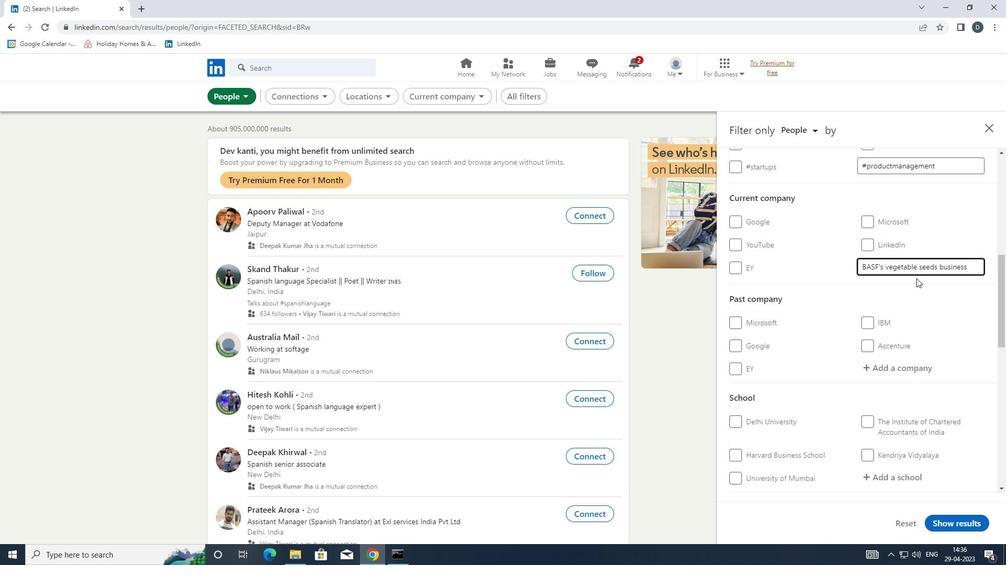 
Action: Mouse scrolled (917, 278) with delta (0, 0)
Screenshot: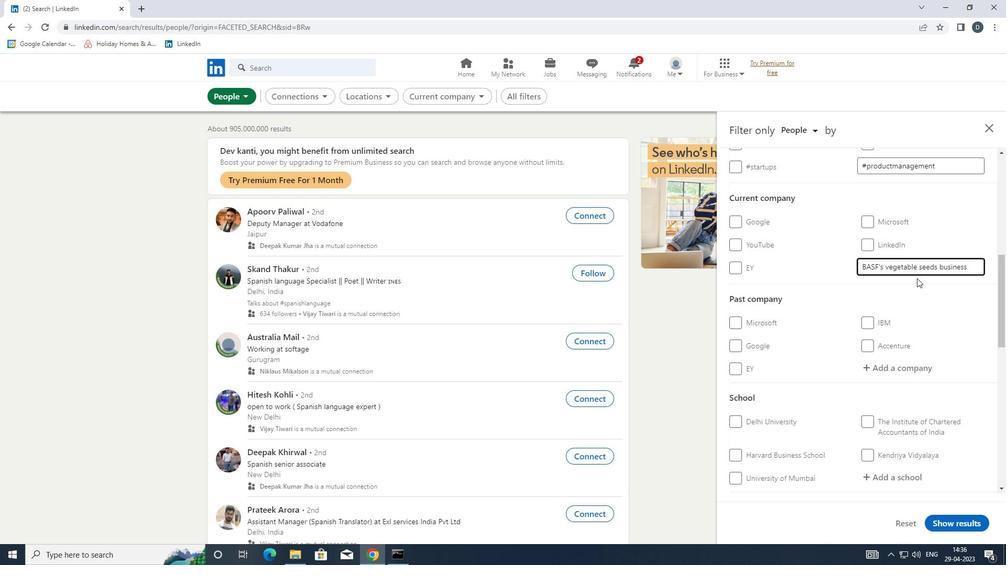 
Action: Mouse moved to (917, 278)
Screenshot: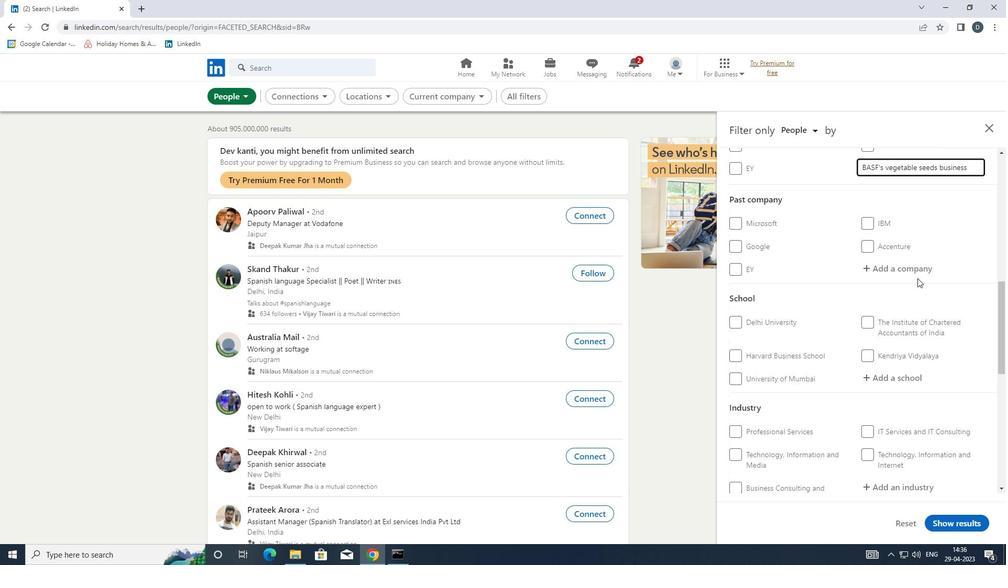 
Action: Mouse scrolled (917, 278) with delta (0, 0)
Screenshot: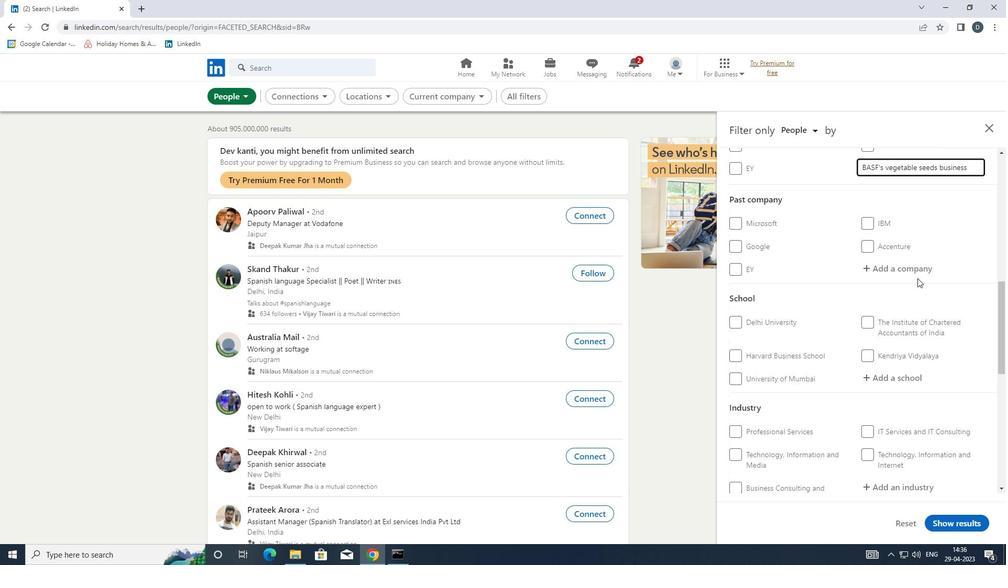 
Action: Mouse moved to (905, 318)
Screenshot: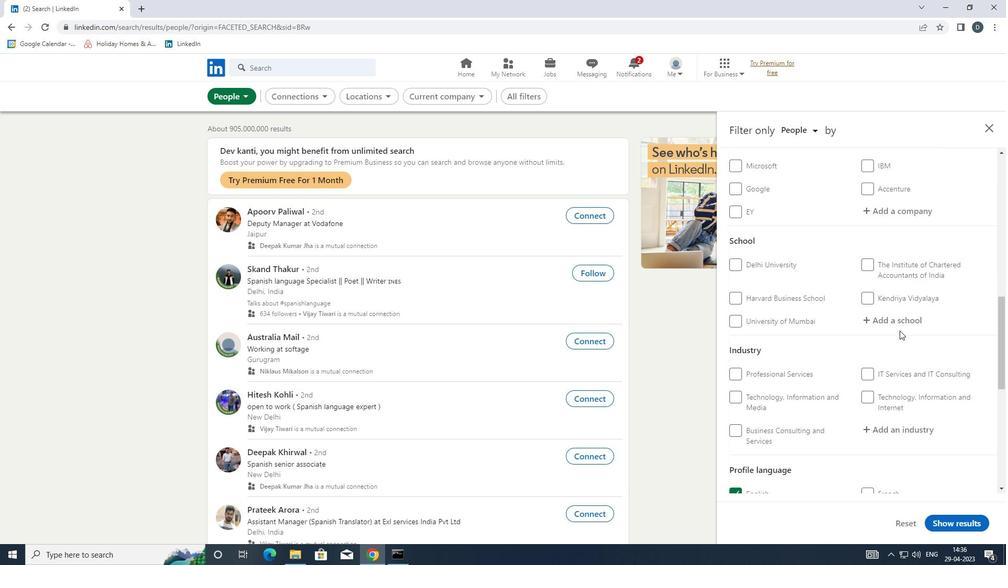 
Action: Mouse pressed left at (905, 318)
Screenshot: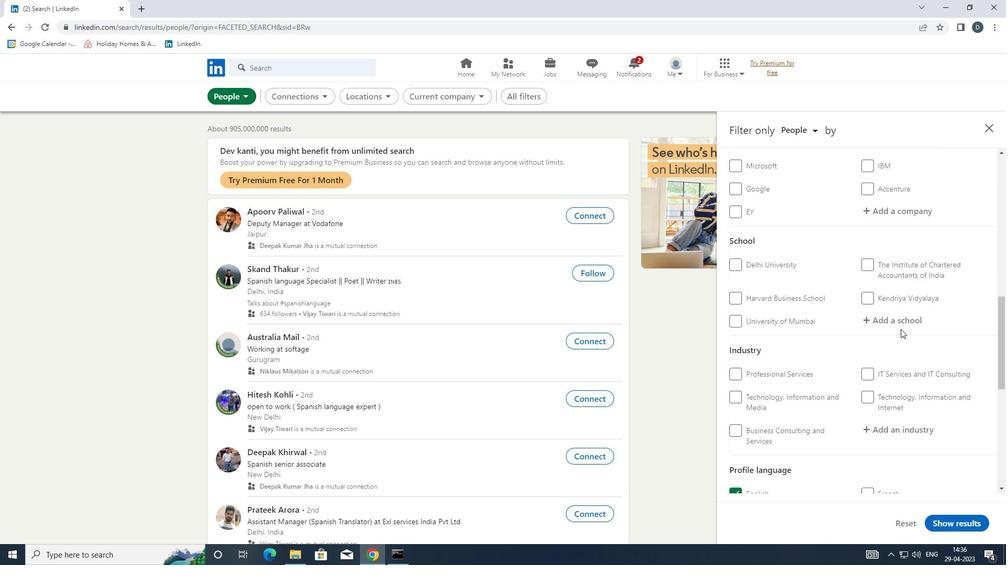 
Action: Key pressed <Key.shift>RANI<Key.space><Key.shift><Key.shift><Key.shift>CHANNAMMA
Screenshot: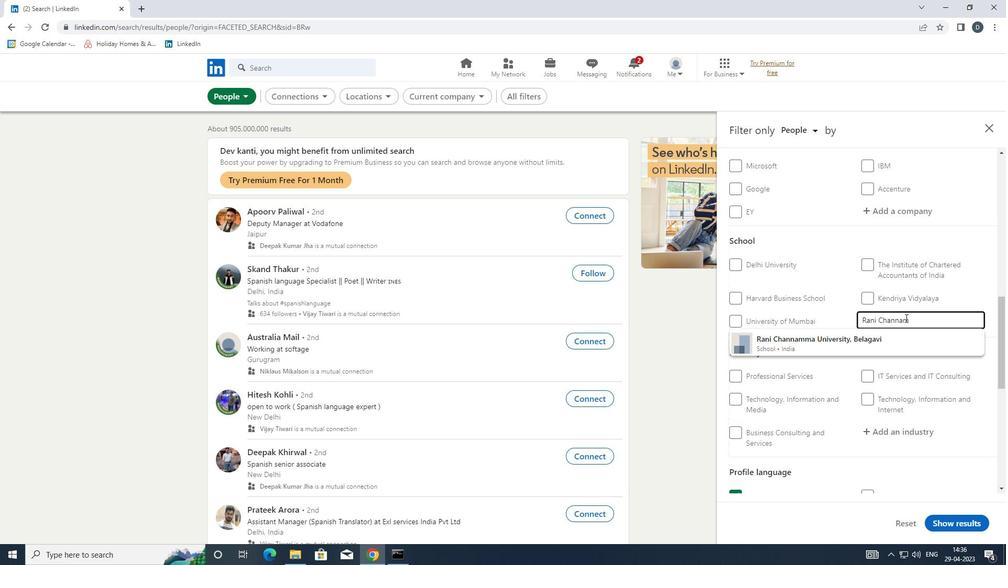 
Action: Mouse moved to (890, 335)
Screenshot: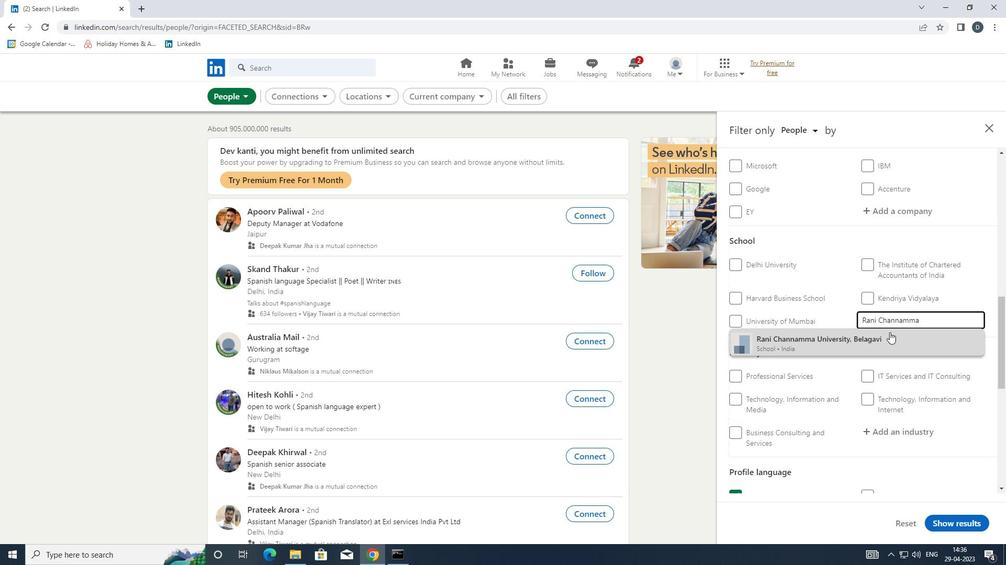 
Action: Mouse pressed left at (890, 335)
Screenshot: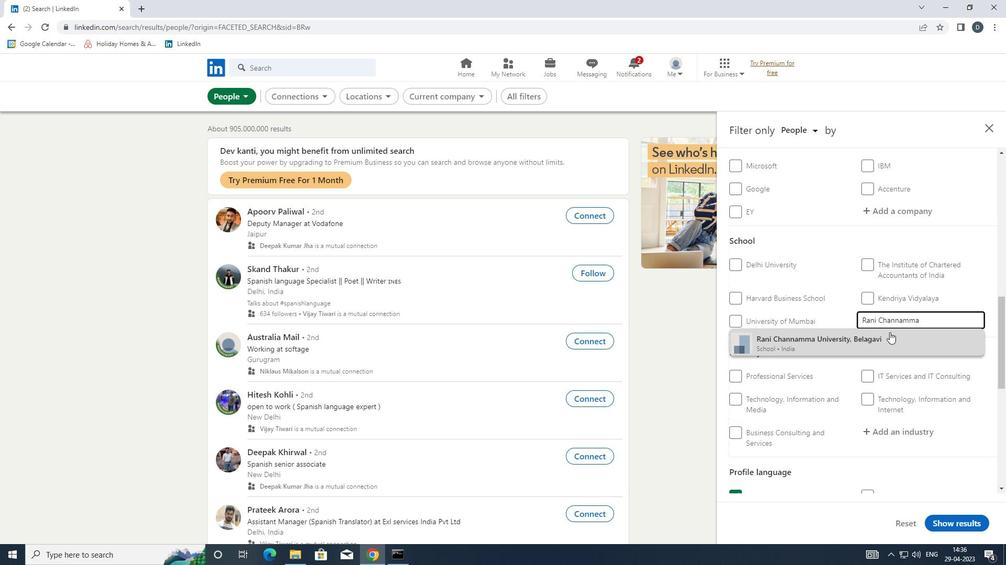 
Action: Mouse moved to (890, 337)
Screenshot: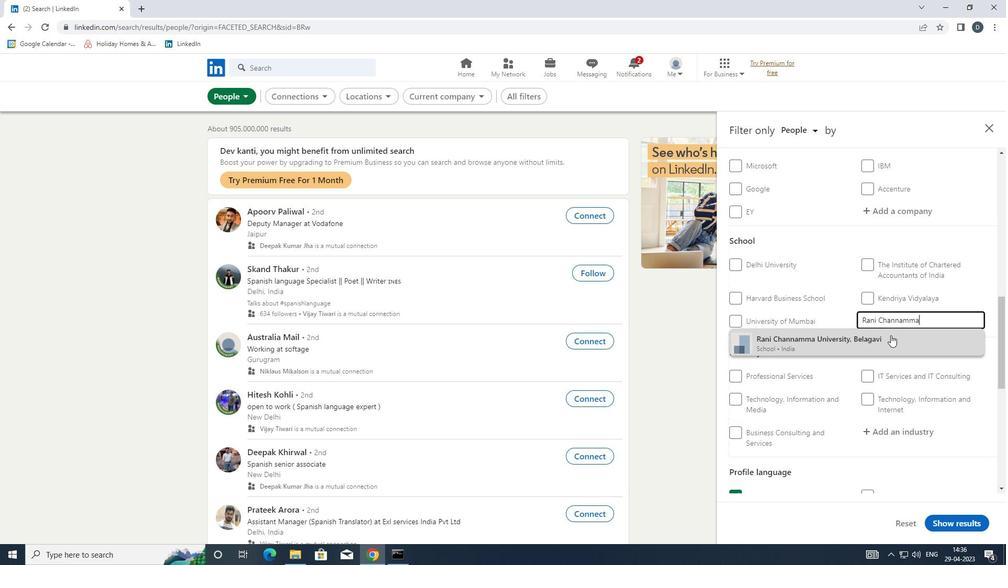 
Action: Mouse scrolled (890, 336) with delta (0, 0)
Screenshot: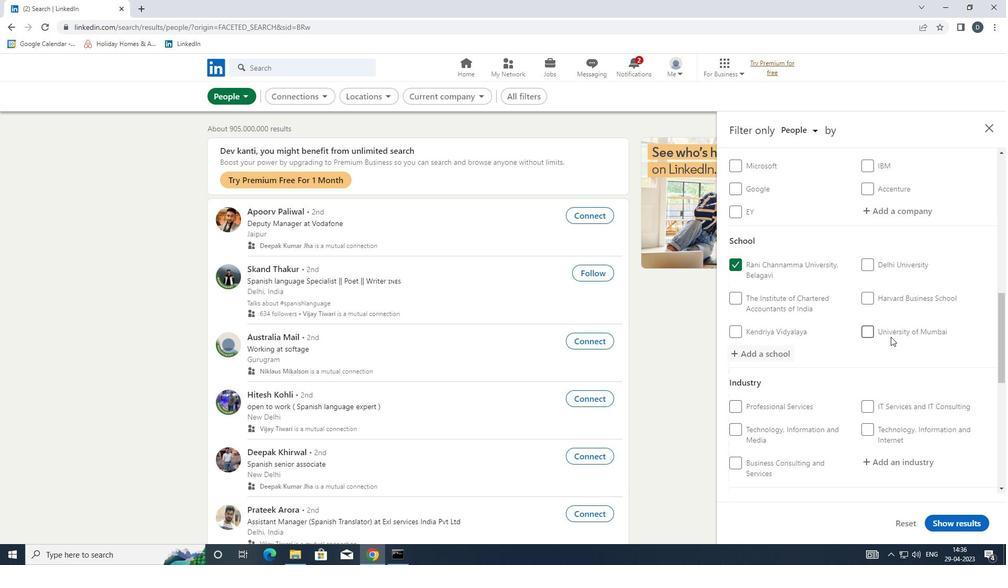 
Action: Mouse scrolled (890, 336) with delta (0, 0)
Screenshot: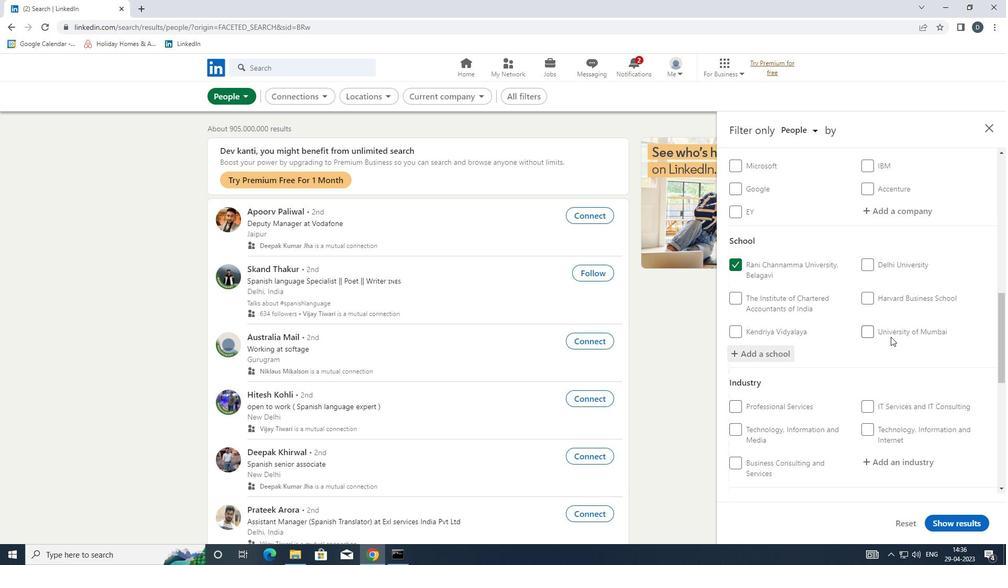 
Action: Mouse scrolled (890, 336) with delta (0, 0)
Screenshot: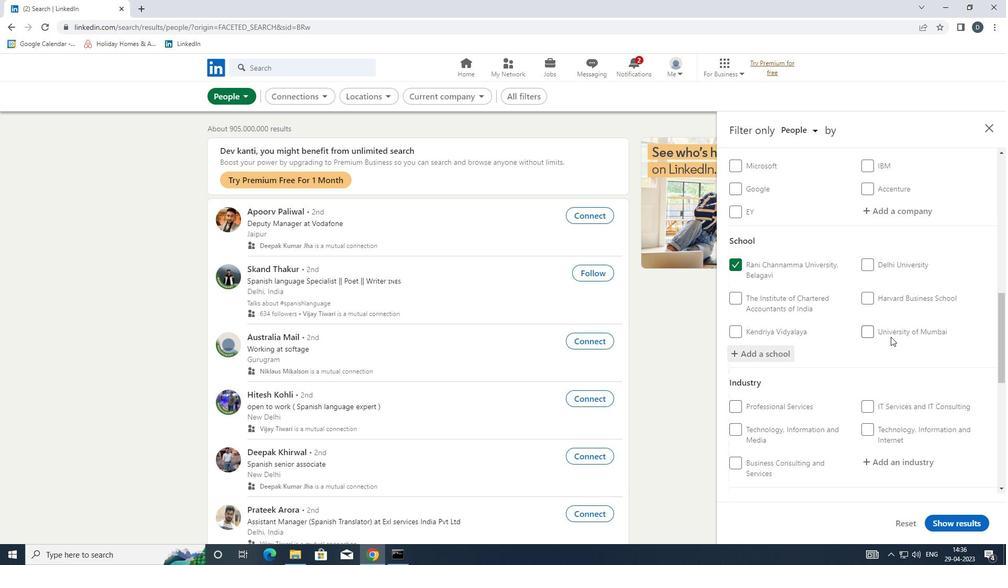 
Action: Mouse moved to (892, 304)
Screenshot: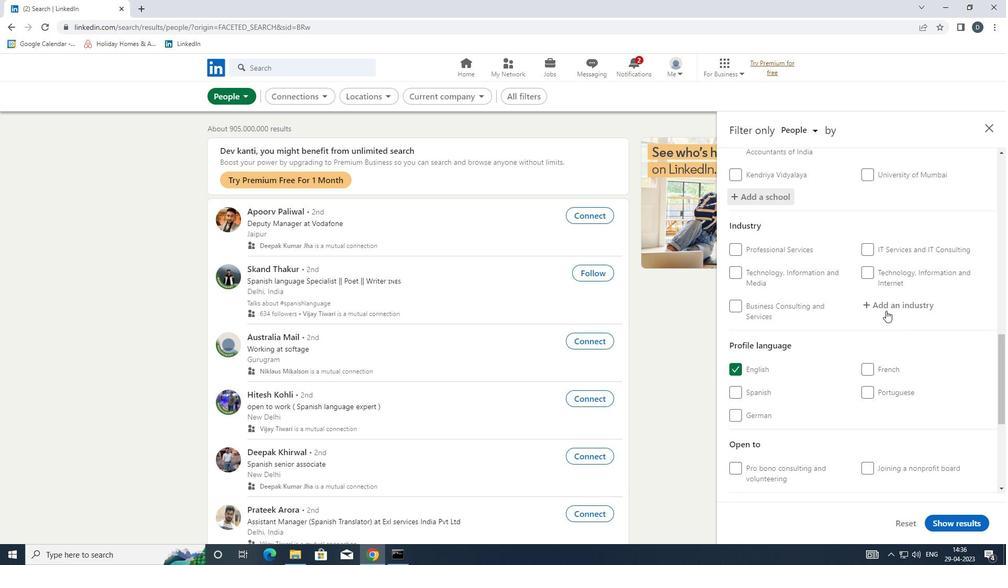 
Action: Mouse pressed left at (892, 304)
Screenshot: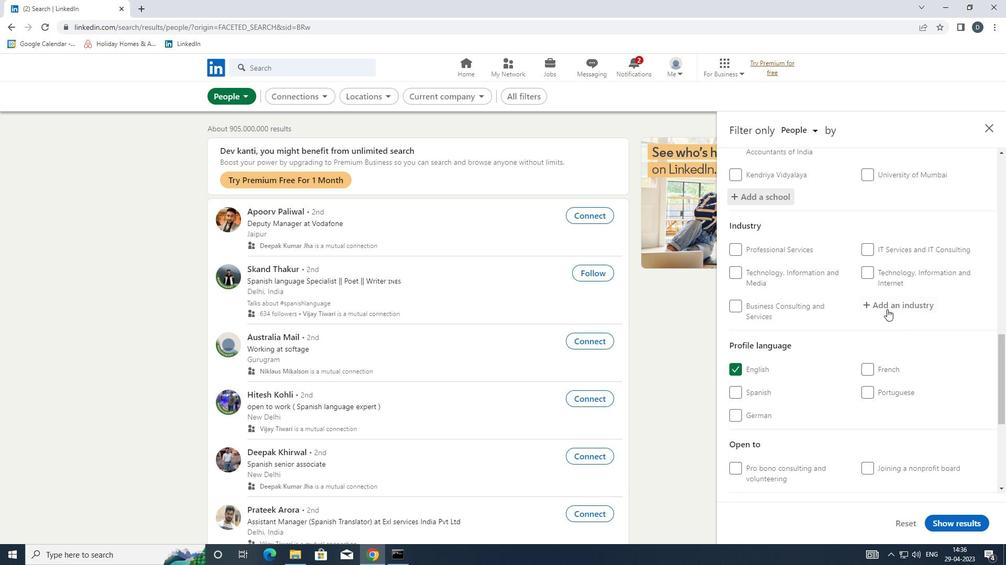 
Action: Key pressed <Key.shift><Key.shift><Key.shift><Key.shift><Key.shift><Key.shift><Key.shift><Key.shift><Key.shift><Key.shift><Key.shift><Key.shift><Key.shift><Key.shift><Key.shift><Key.shift><Key.shift>STA<Key.down><Key.enter>
Screenshot: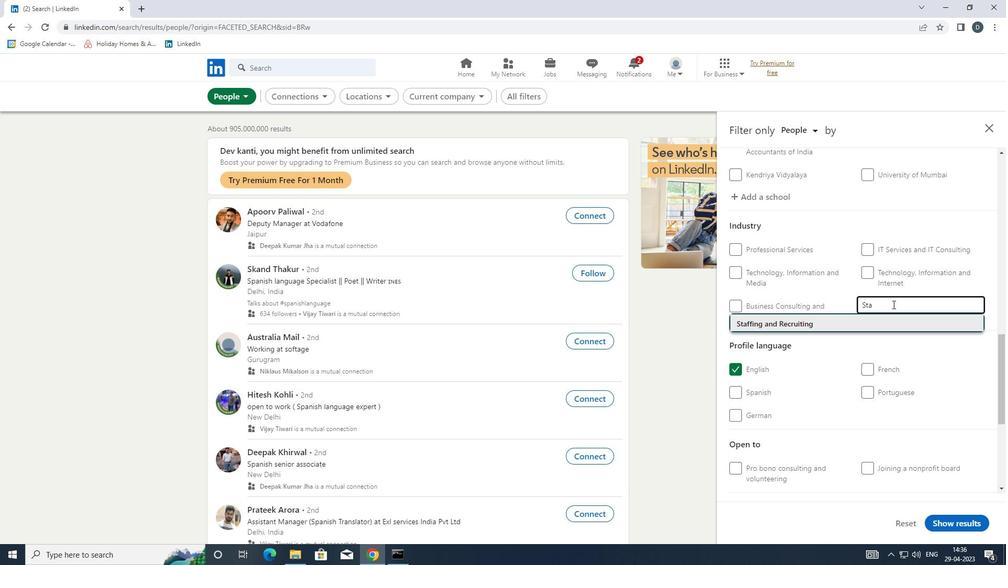 
Action: Mouse moved to (888, 304)
Screenshot: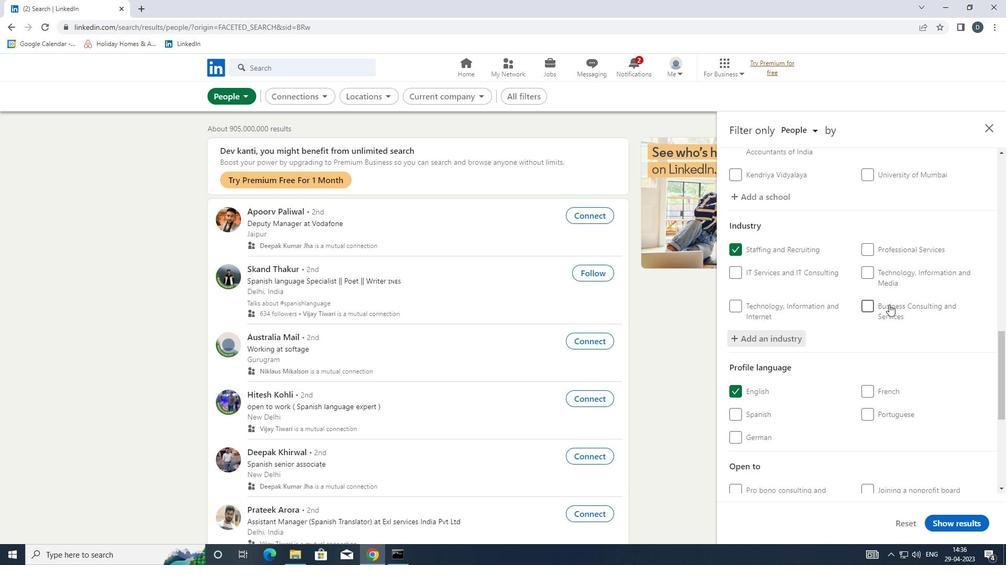 
Action: Mouse scrolled (888, 304) with delta (0, 0)
Screenshot: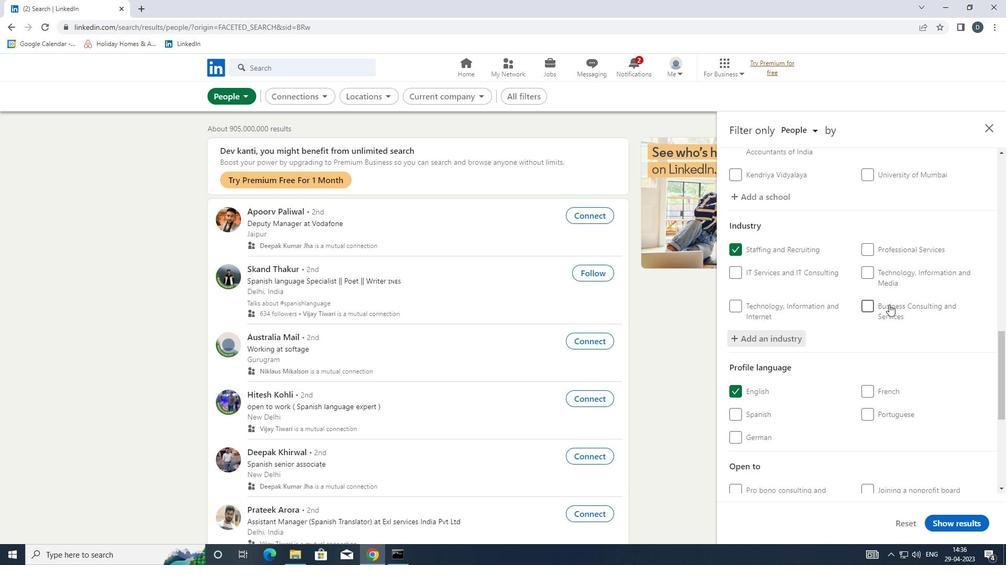 
Action: Mouse moved to (887, 304)
Screenshot: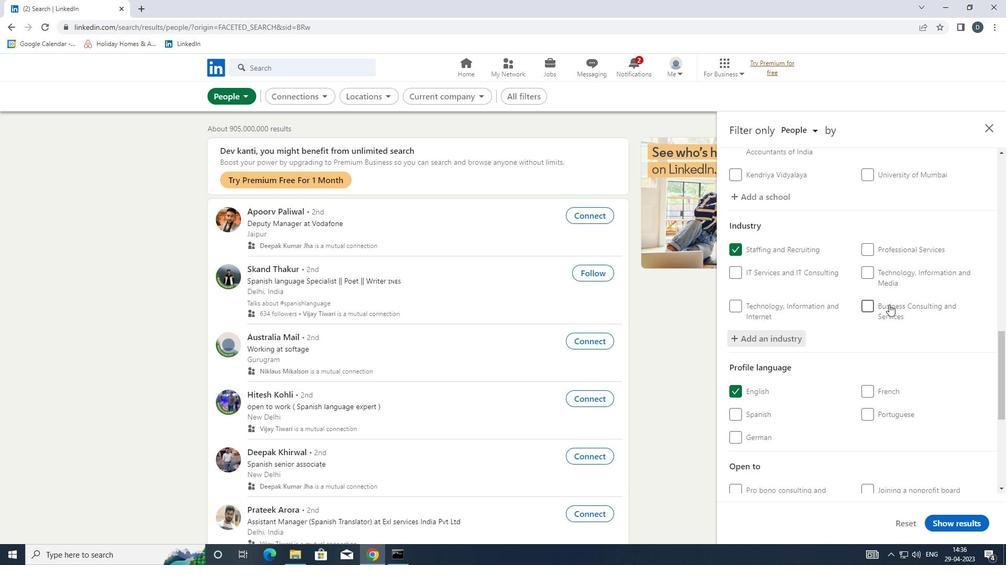 
Action: Mouse scrolled (887, 304) with delta (0, 0)
Screenshot: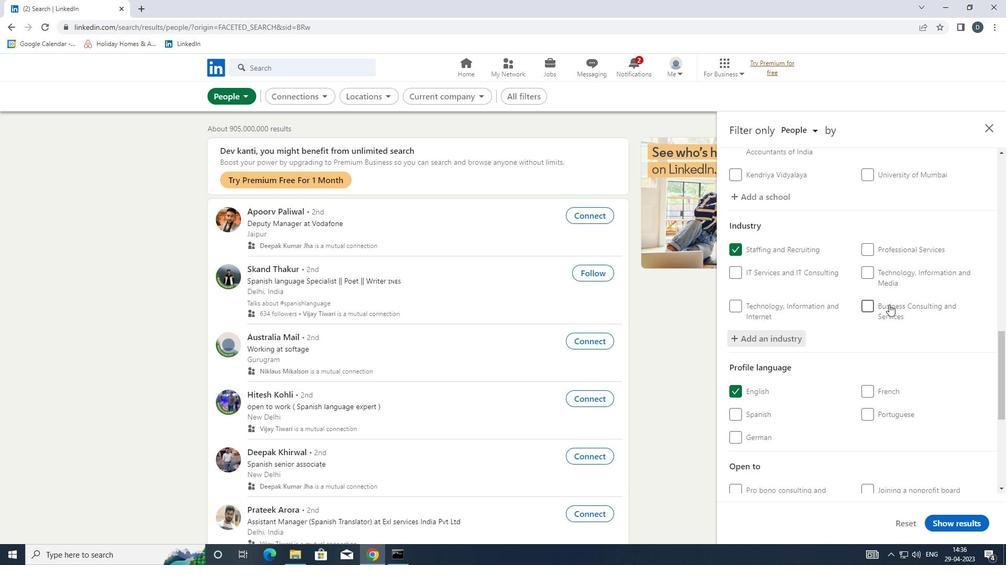 
Action: Mouse moved to (887, 305)
Screenshot: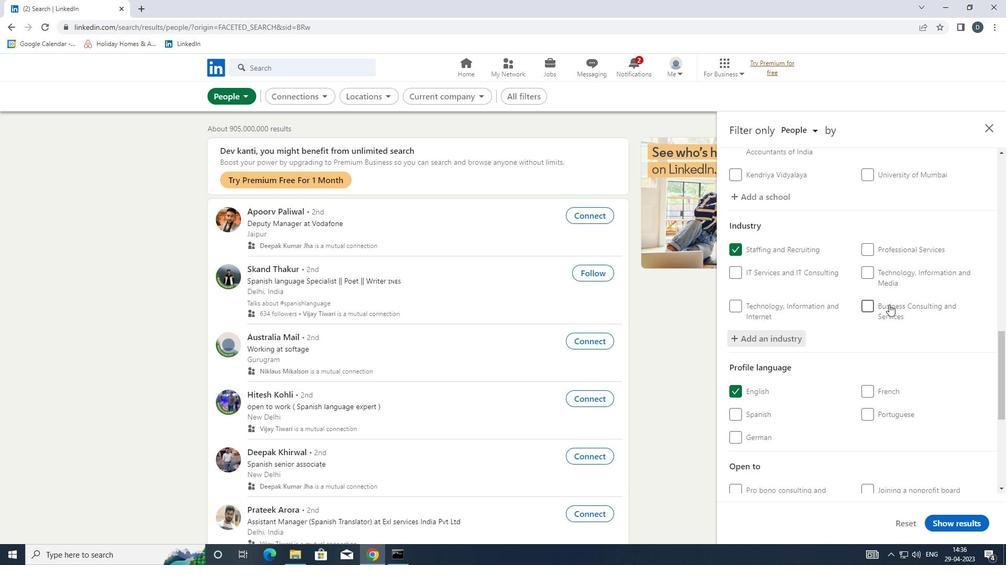 
Action: Mouse scrolled (887, 304) with delta (0, 0)
Screenshot: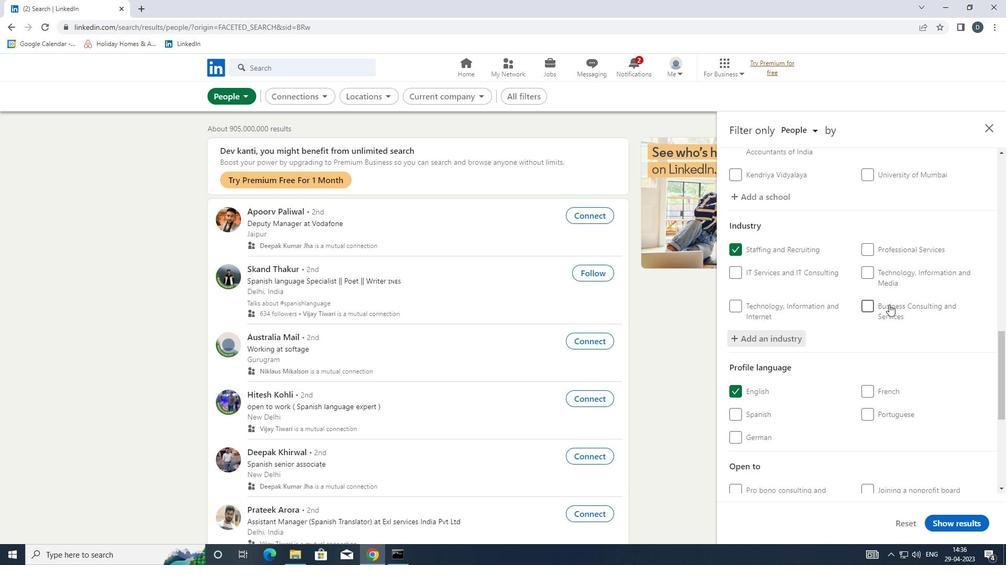 
Action: Mouse moved to (887, 306)
Screenshot: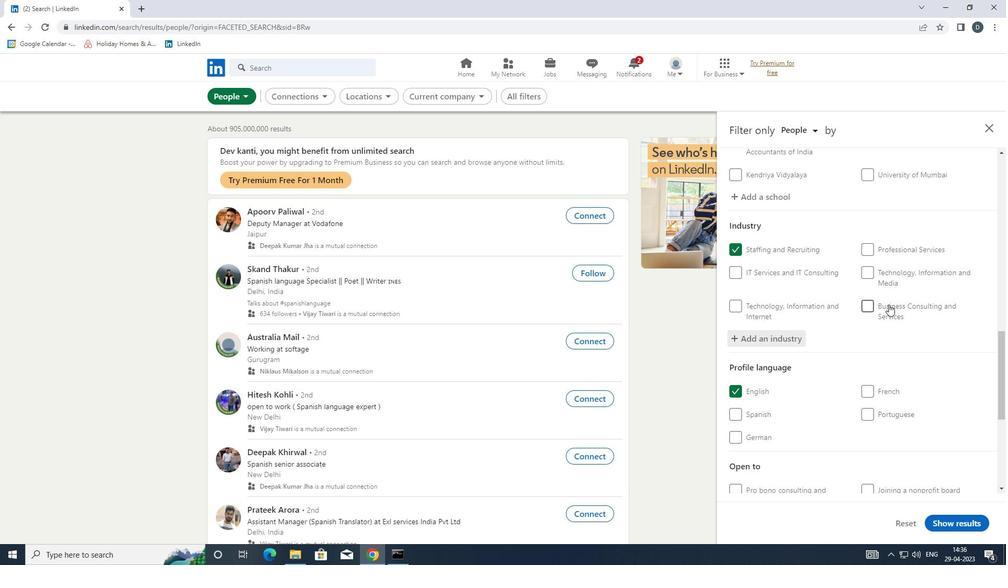 
Action: Mouse scrolled (887, 305) with delta (0, 0)
Screenshot: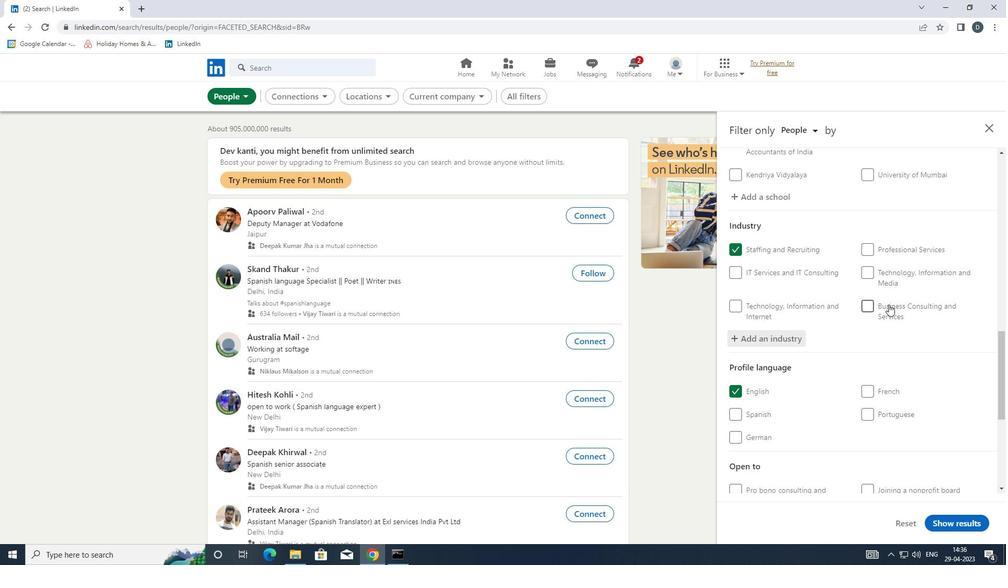 
Action: Mouse scrolled (887, 305) with delta (0, 0)
Screenshot: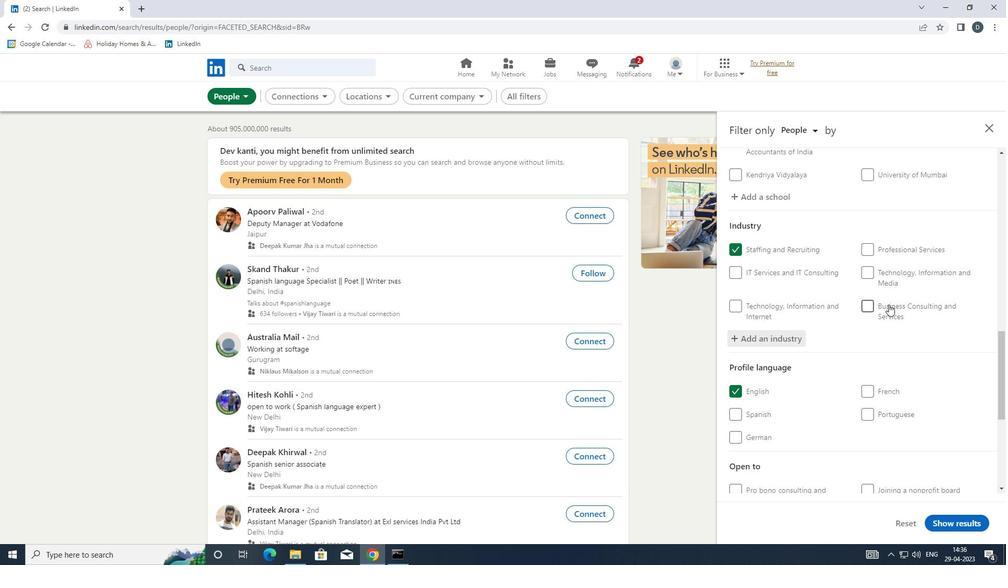 
Action: Mouse moved to (888, 341)
Screenshot: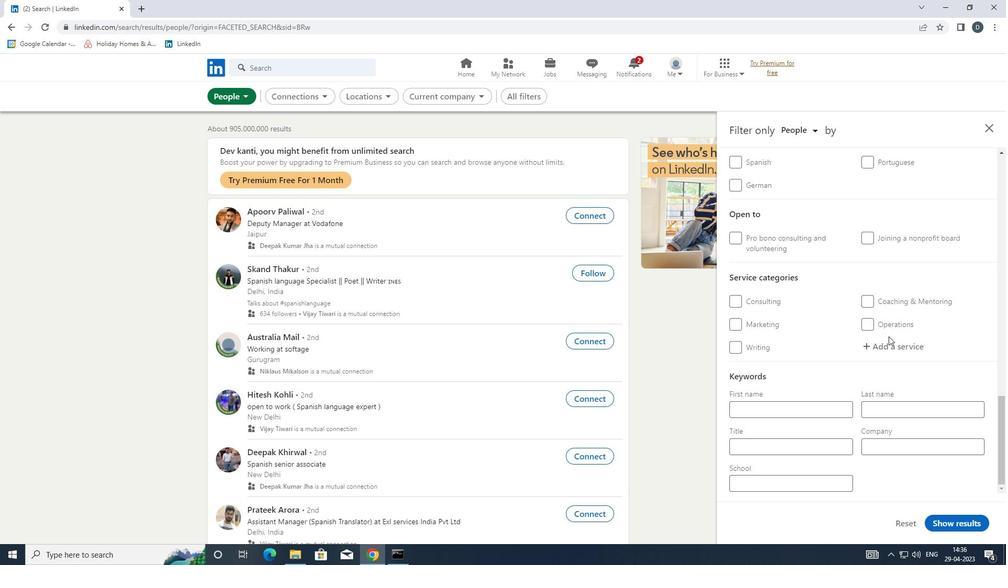 
Action: Mouse pressed left at (888, 341)
Screenshot: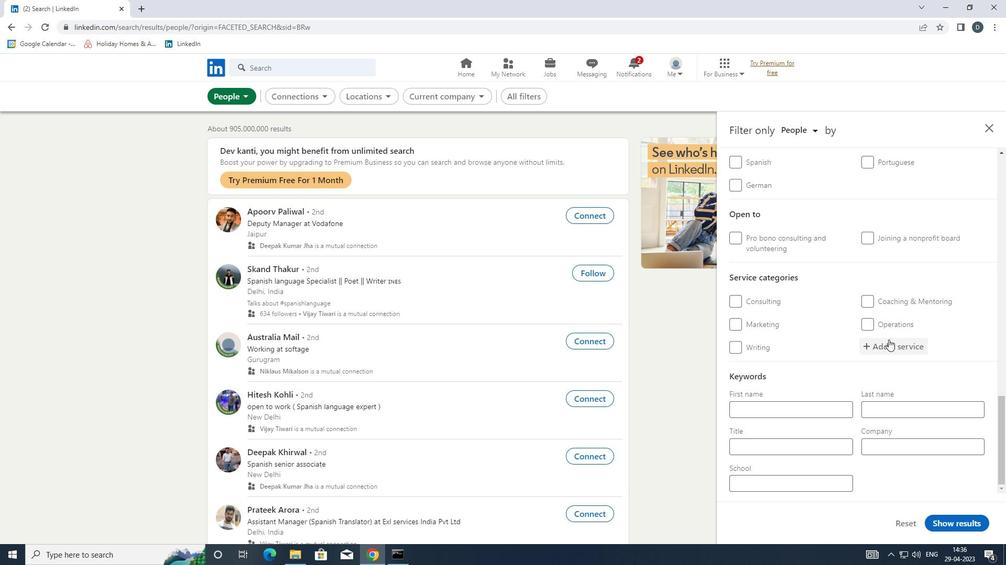 
Action: Key pressed <Key.shift><Key.shift><Key.shift><Key.shift><Key.shift><Key.shift><Key.shift><Key.shift><Key.shift><Key.shift><Key.shift><Key.shift><Key.shift>ASSIS
Screenshot: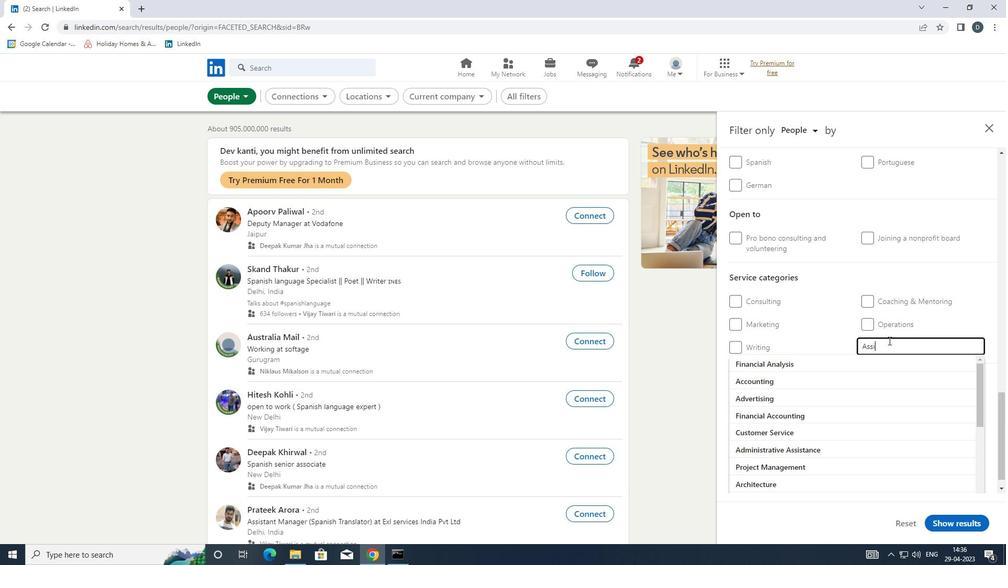 
Action: Mouse moved to (922, 350)
Screenshot: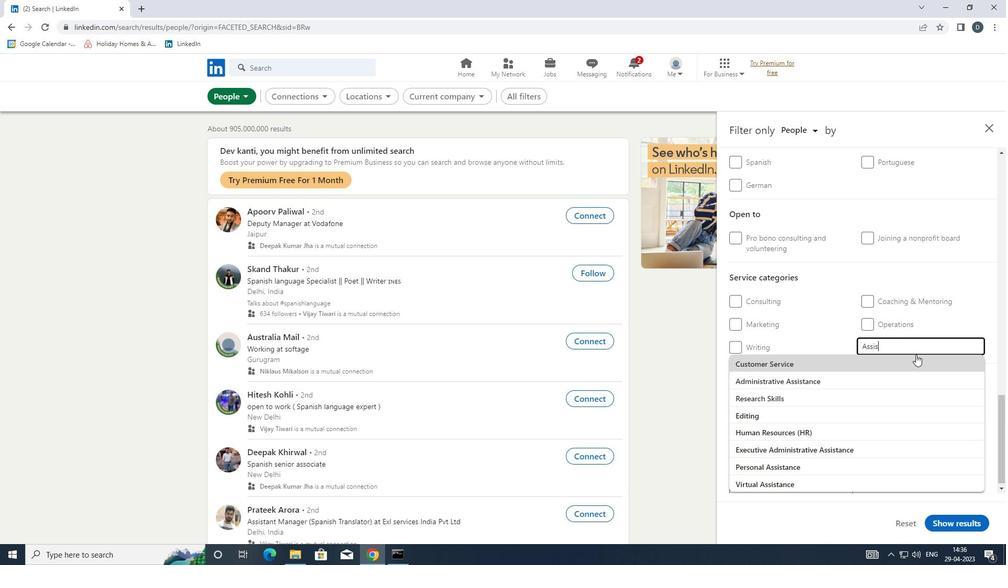 
Action: Key pressed TANCE<Key.space><Key.shift>ADVERTISING
Screenshot: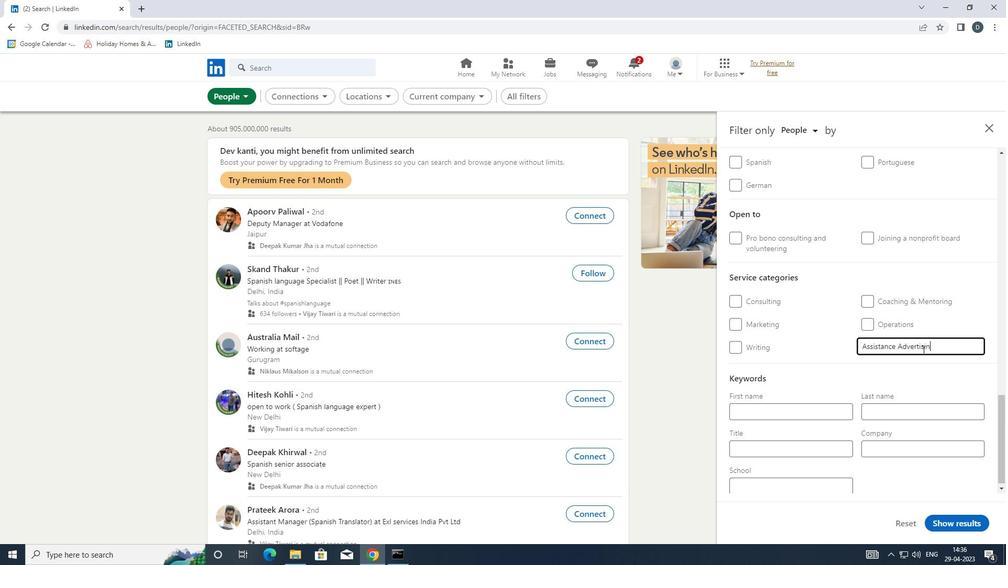 
Action: Mouse scrolled (922, 349) with delta (0, 0)
Screenshot: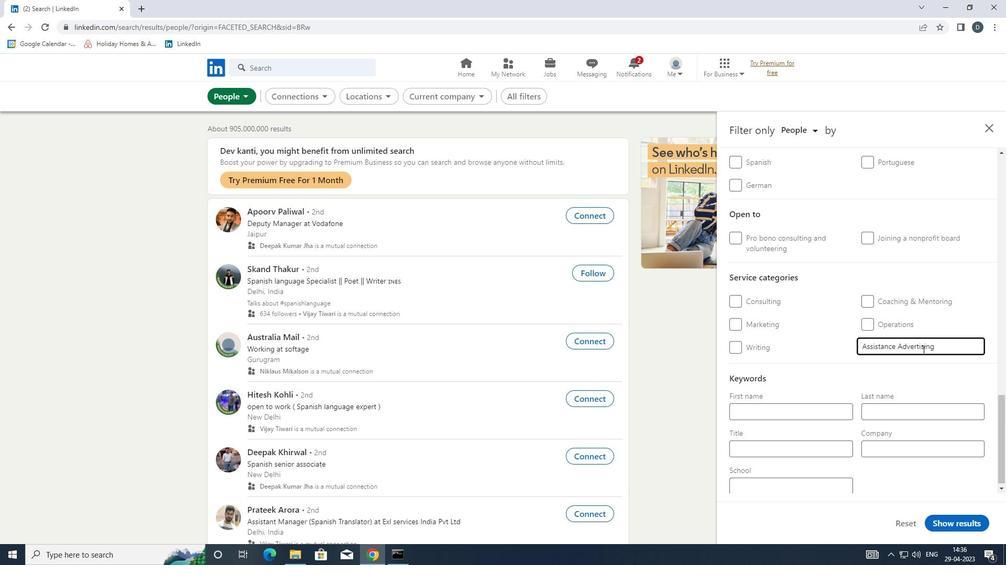 
Action: Mouse scrolled (922, 349) with delta (0, 0)
Screenshot: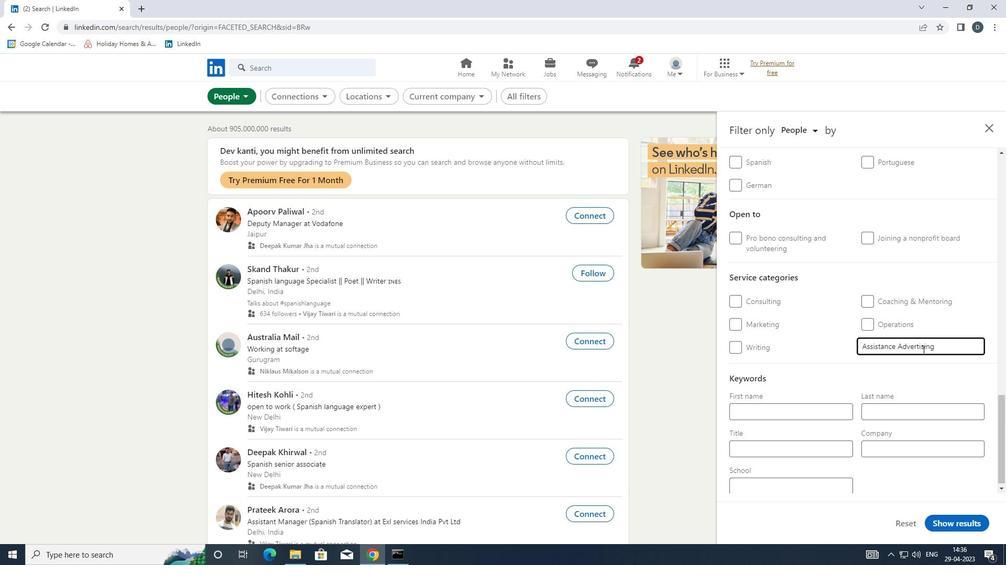 
Action: Mouse scrolled (922, 349) with delta (0, 0)
Screenshot: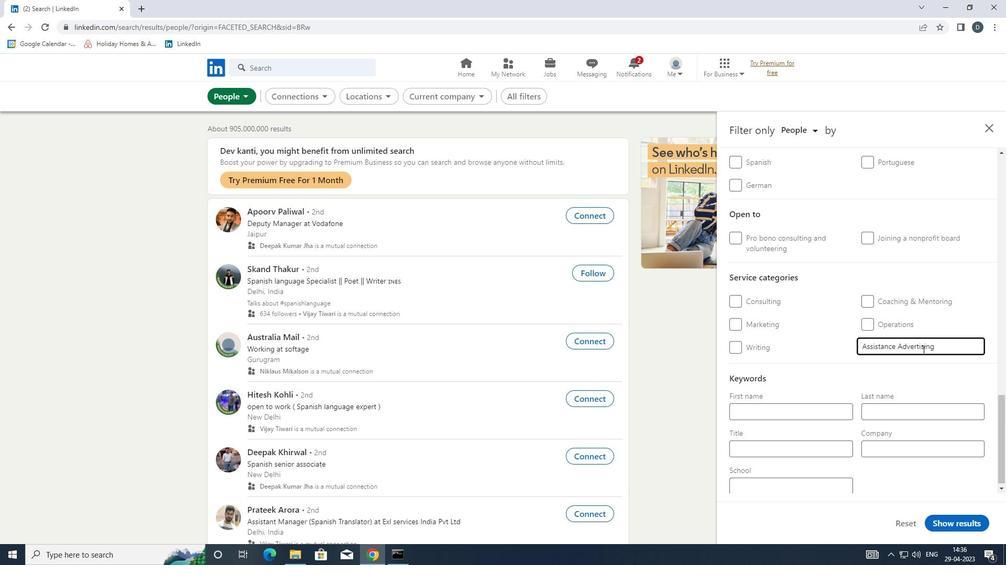 
Action: Mouse scrolled (922, 349) with delta (0, 0)
Screenshot: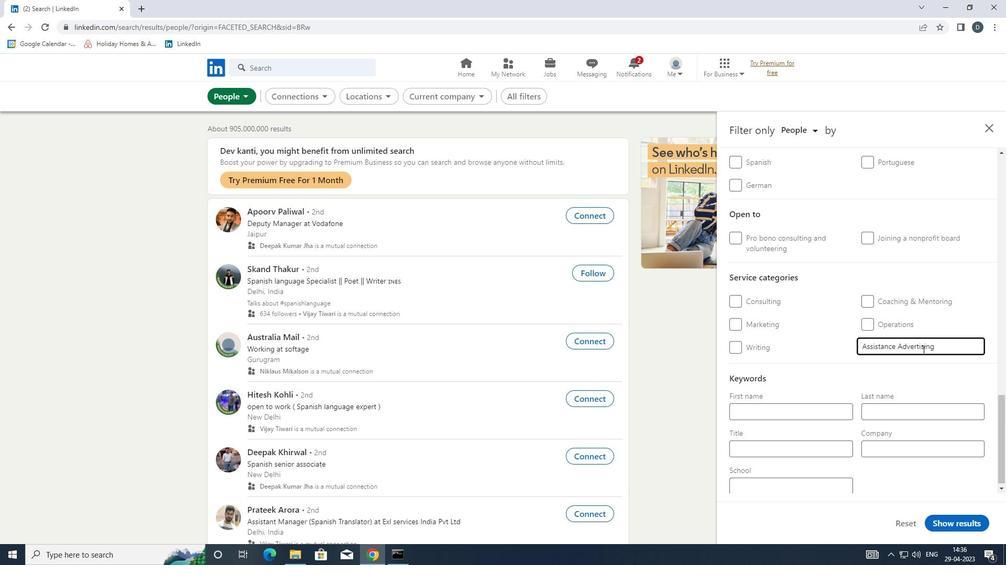 
Action: Mouse scrolled (922, 349) with delta (0, 0)
Screenshot: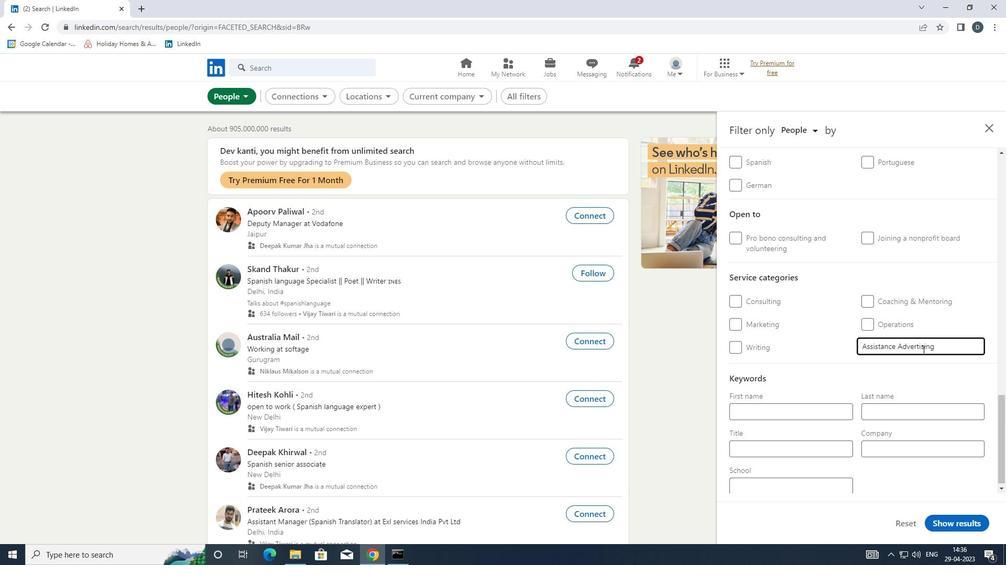 
Action: Mouse moved to (801, 441)
Screenshot: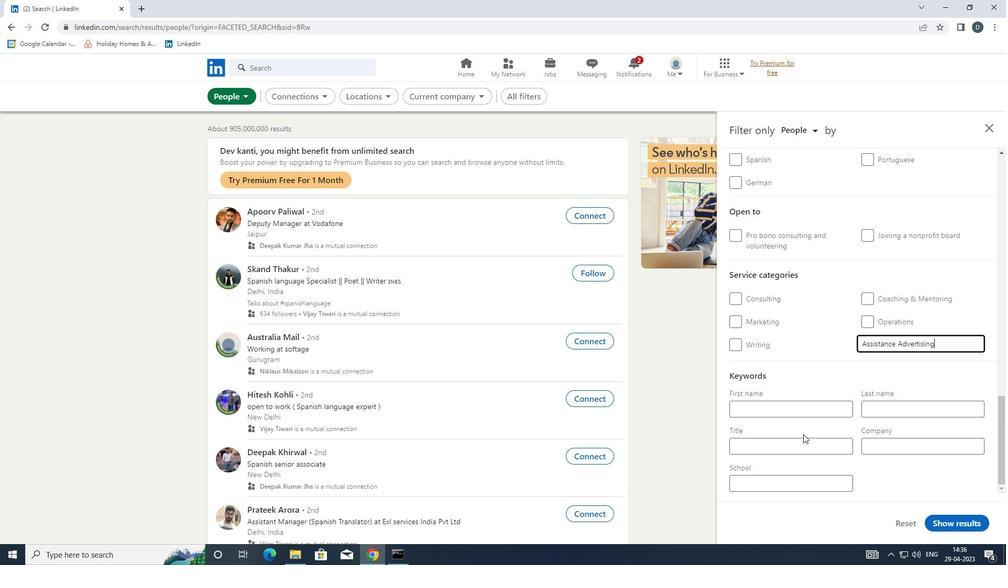 
Action: Mouse pressed left at (801, 441)
Screenshot: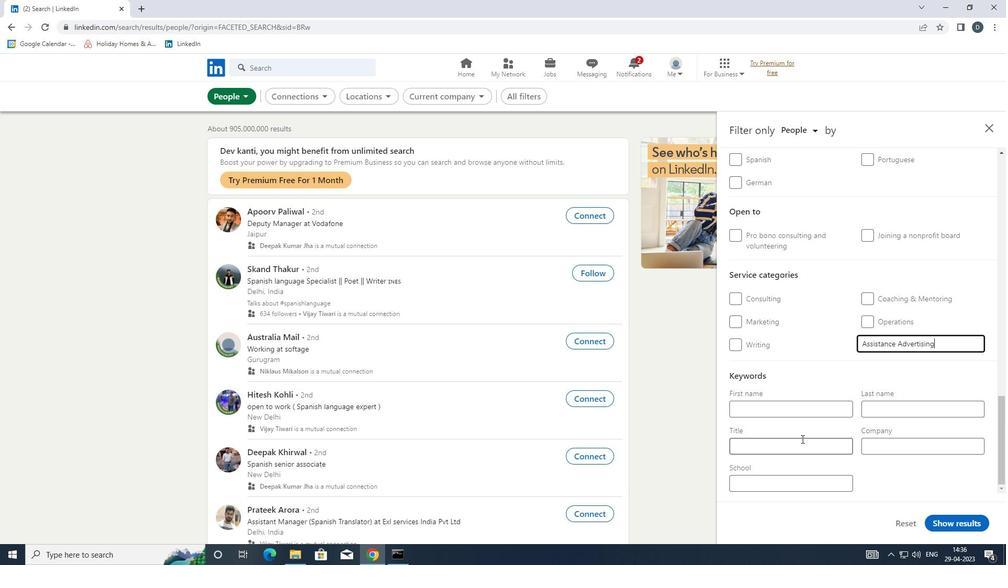 
Action: Mouse moved to (801, 441)
Screenshot: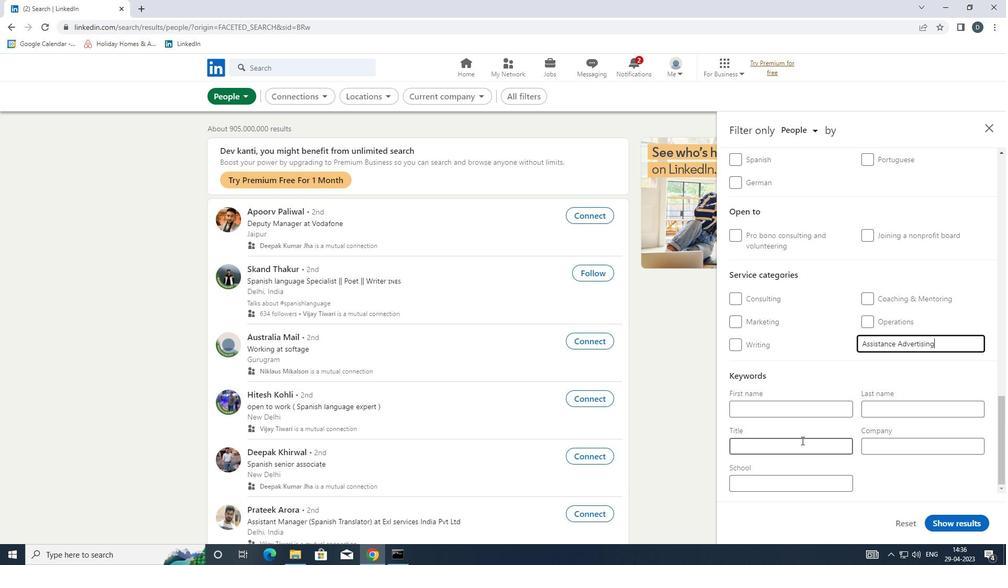 
Action: Key pressed <Key.shift>VALET
Screenshot: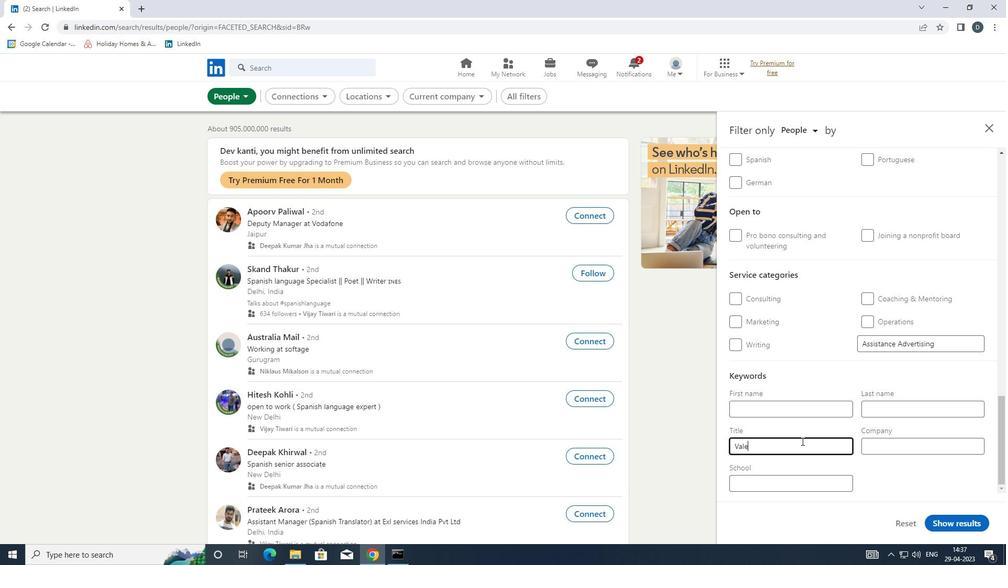 
Action: Mouse moved to (951, 526)
Screenshot: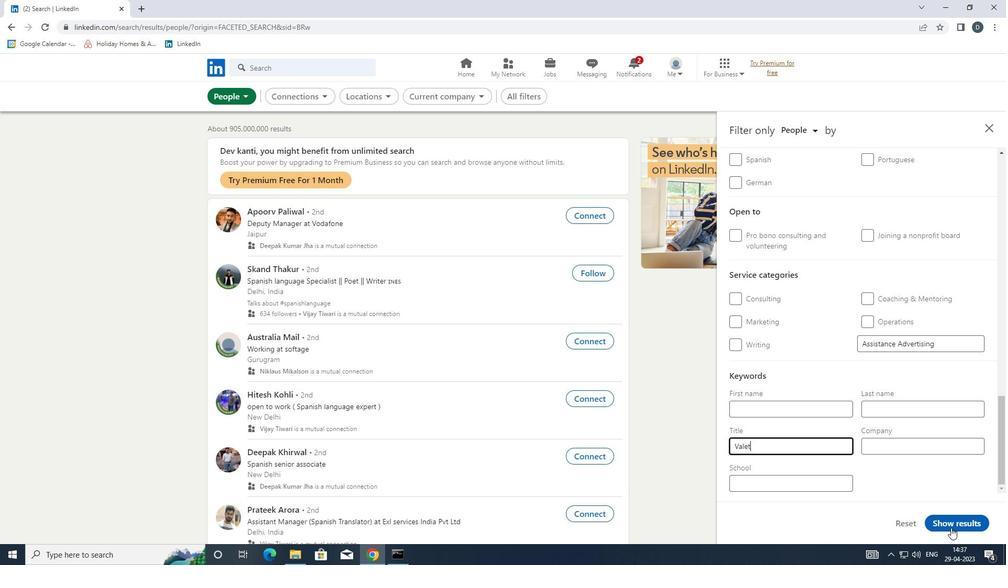 
Action: Mouse pressed left at (951, 526)
Screenshot: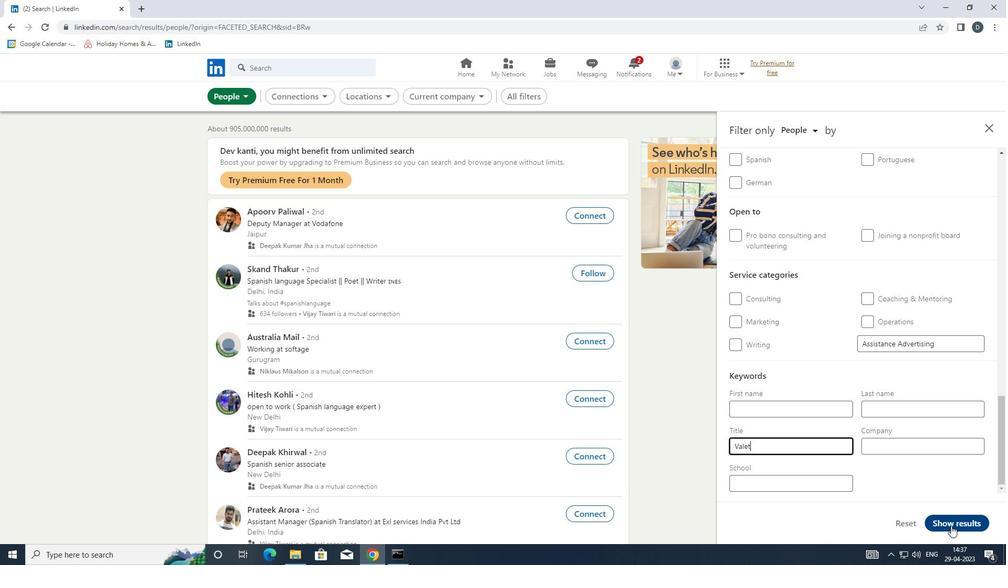 
Action: Mouse moved to (640, 290)
Screenshot: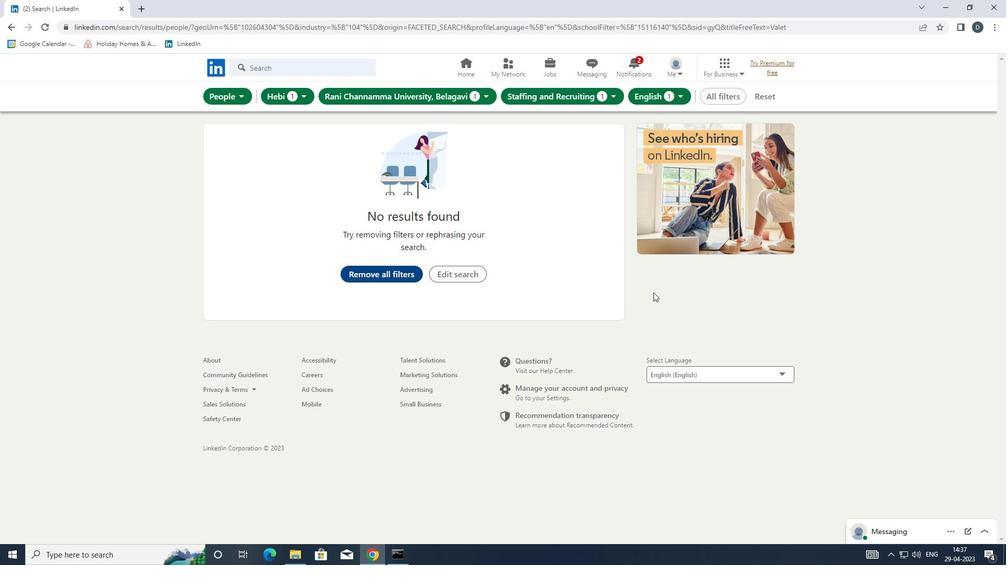
